 Task: Add Attachment from "Attach a link" to Card Card0000000148 in Board Board0000000037 in Workspace WS0000000013 in Trello. Add Cover Red to Card Card0000000148 in Board Board0000000037 in Workspace WS0000000013 in Trello. Add "Join Card" Button Button0000000148  to Card Card0000000148 in Board Board0000000037 in Workspace WS0000000013 in Trello. Add Description DS0000000148 to Card Card0000000148 in Board Board0000000037 in Workspace WS0000000013 in Trello. Add Comment CM0000000148 to Card Card0000000148 in Board Board0000000037 in Workspace WS0000000013 in Trello
Action: Mouse moved to (360, 509)
Screenshot: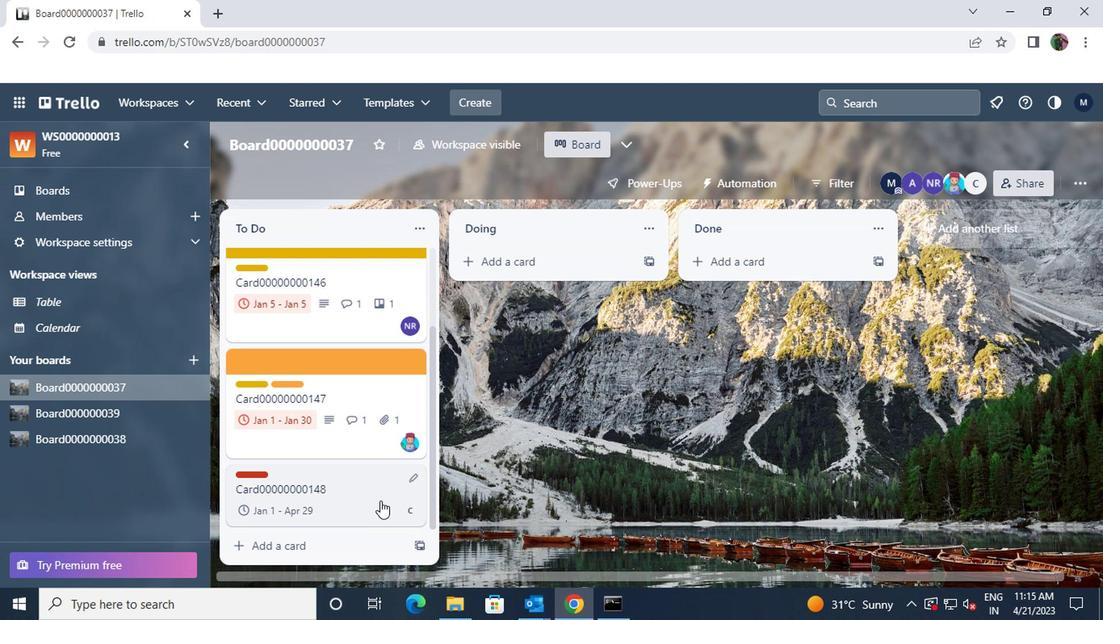 
Action: Mouse pressed left at (360, 509)
Screenshot: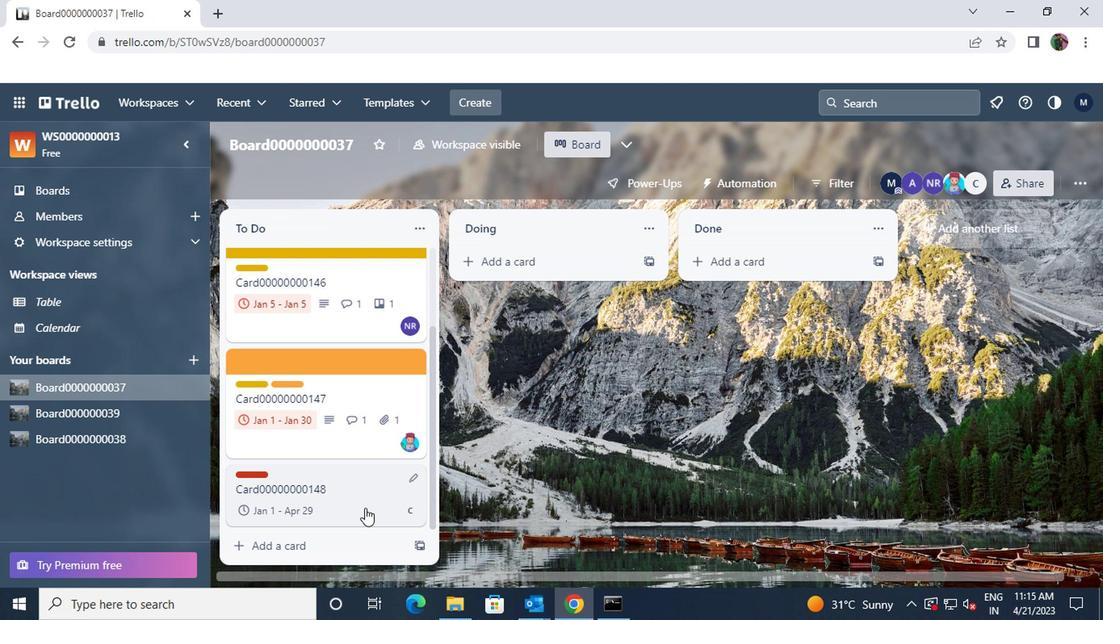 
Action: Mouse moved to (739, 359)
Screenshot: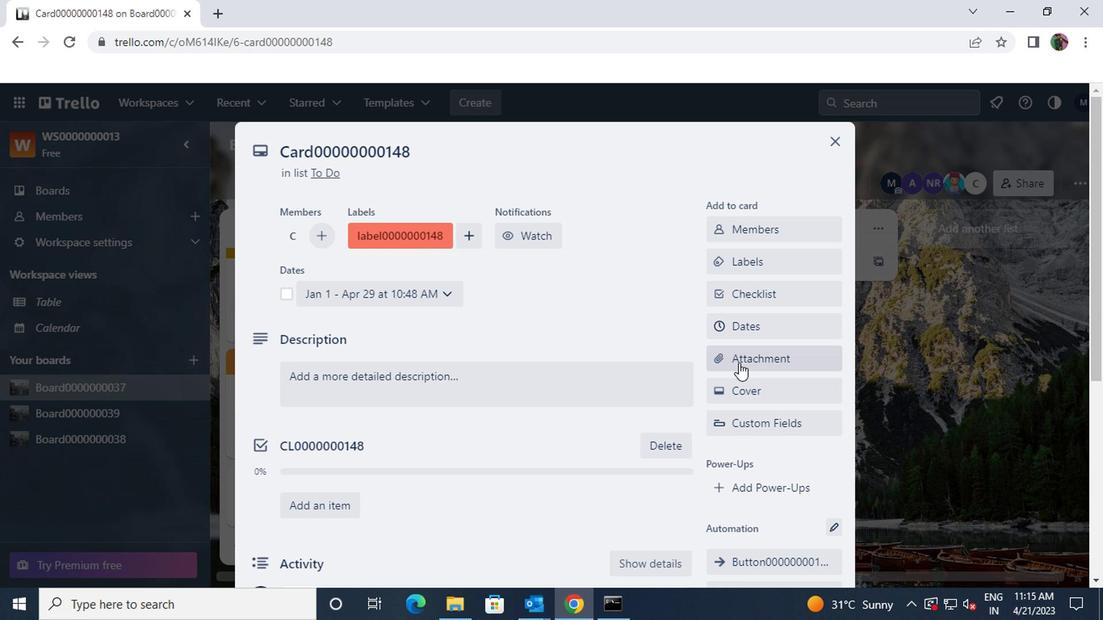 
Action: Mouse pressed left at (739, 359)
Screenshot: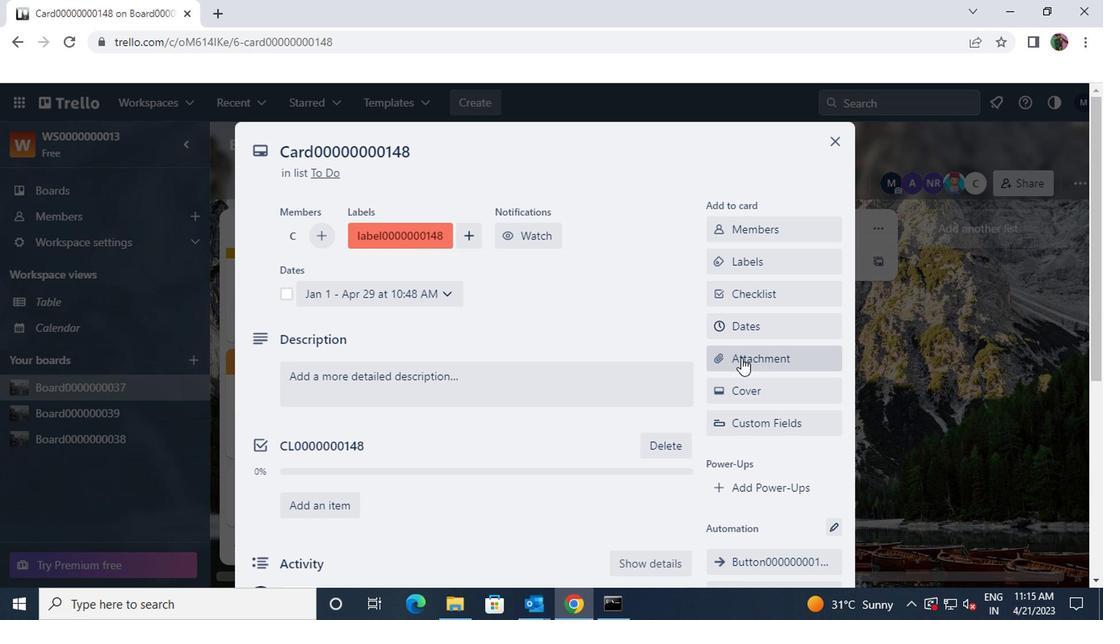 
Action: Key pressed ctrl+V
Screenshot: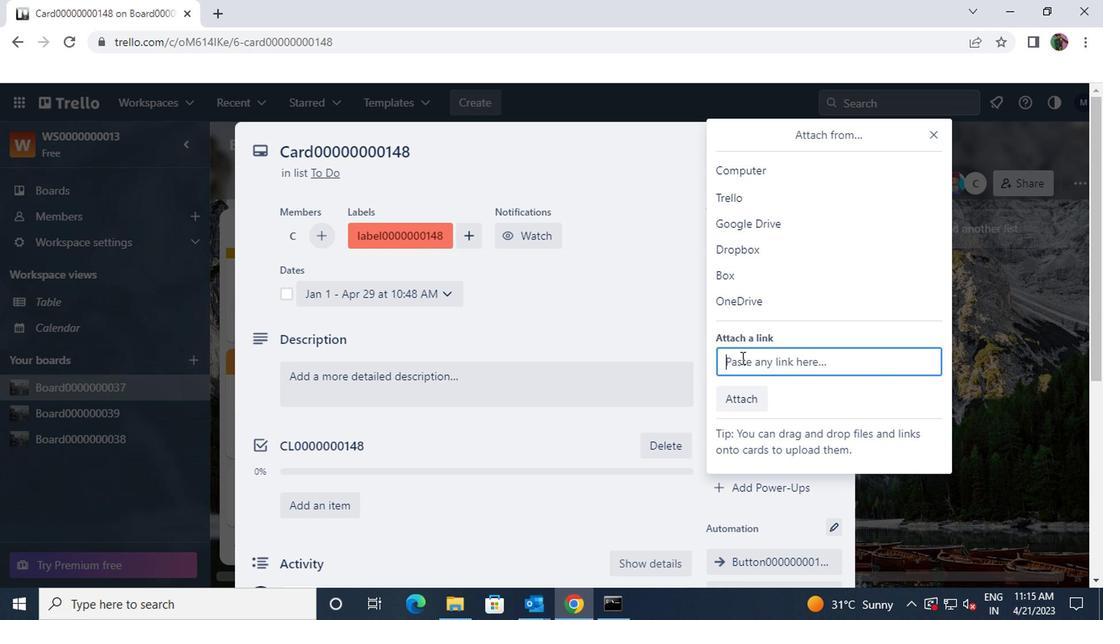 
Action: Mouse moved to (741, 463)
Screenshot: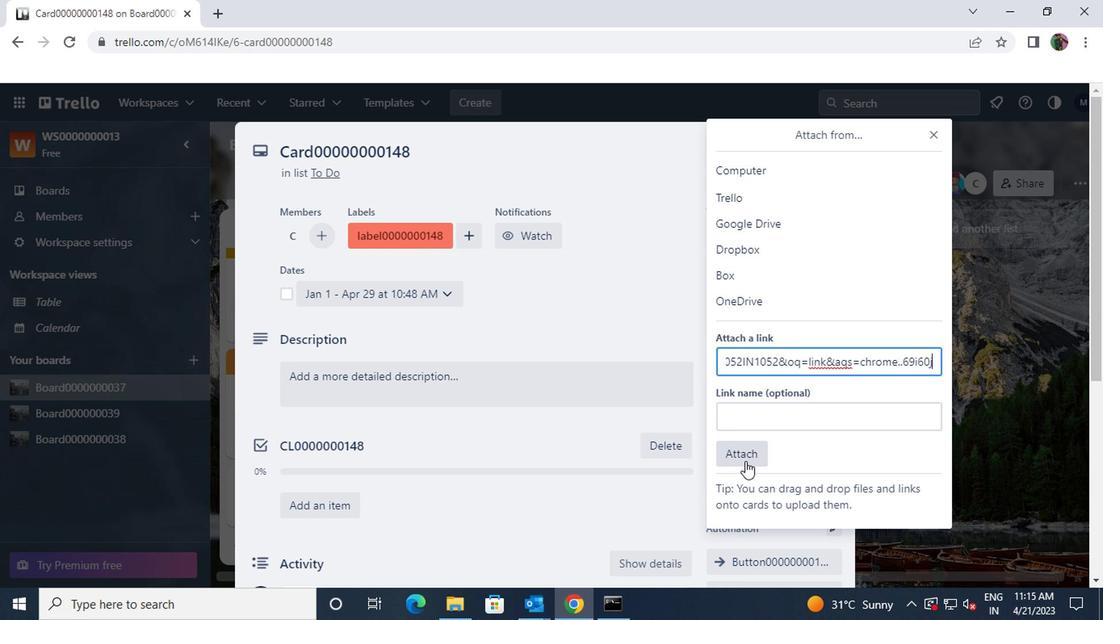 
Action: Mouse pressed left at (741, 463)
Screenshot: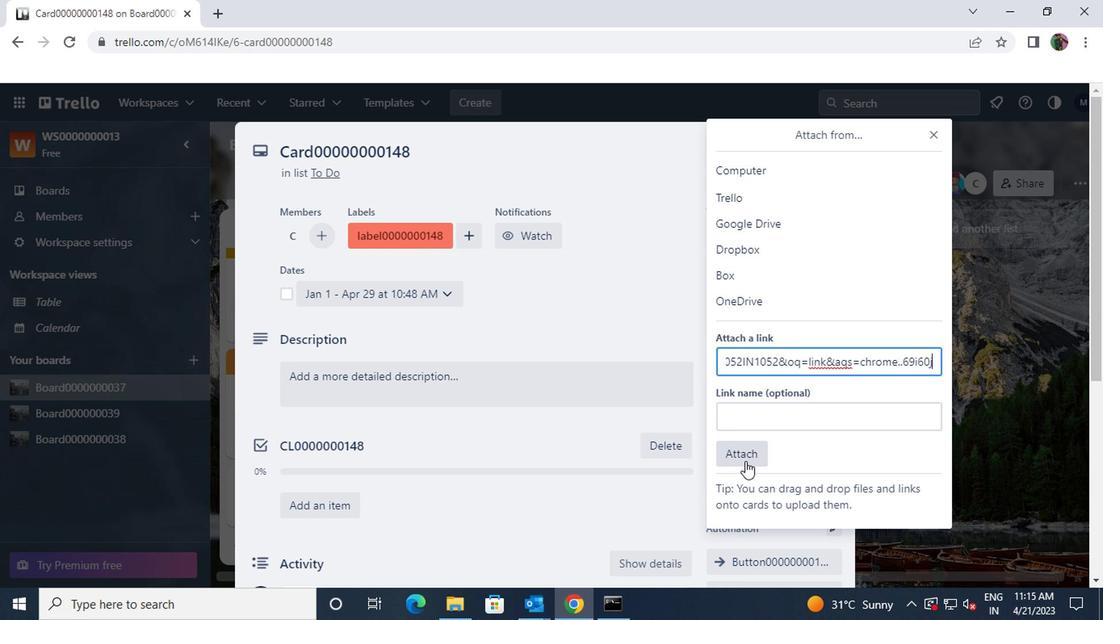 
Action: Mouse moved to (751, 387)
Screenshot: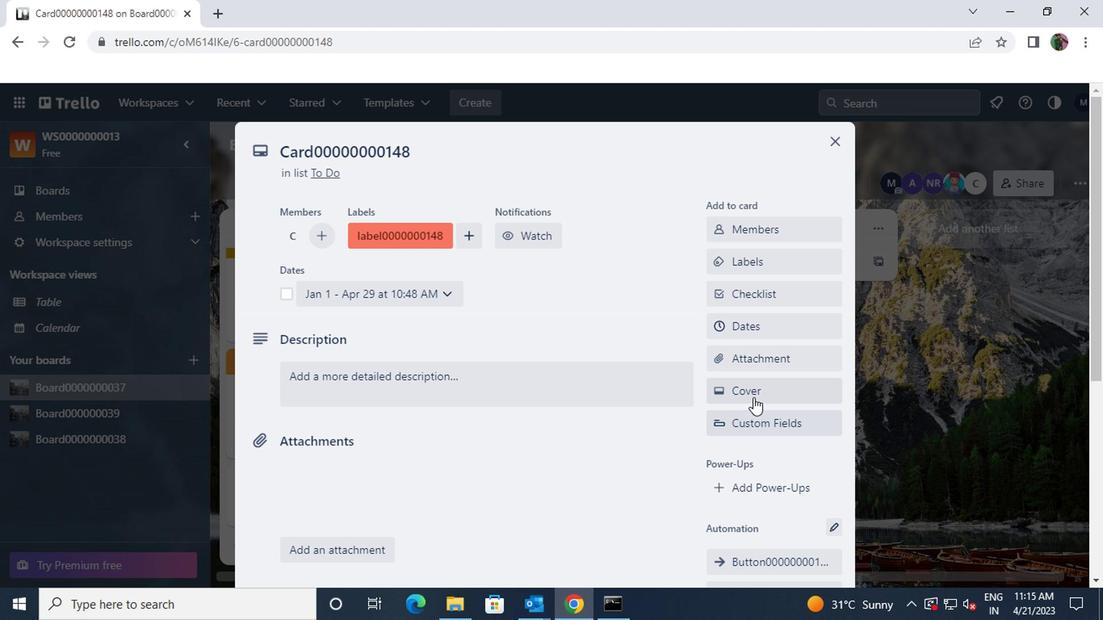 
Action: Mouse pressed left at (751, 387)
Screenshot: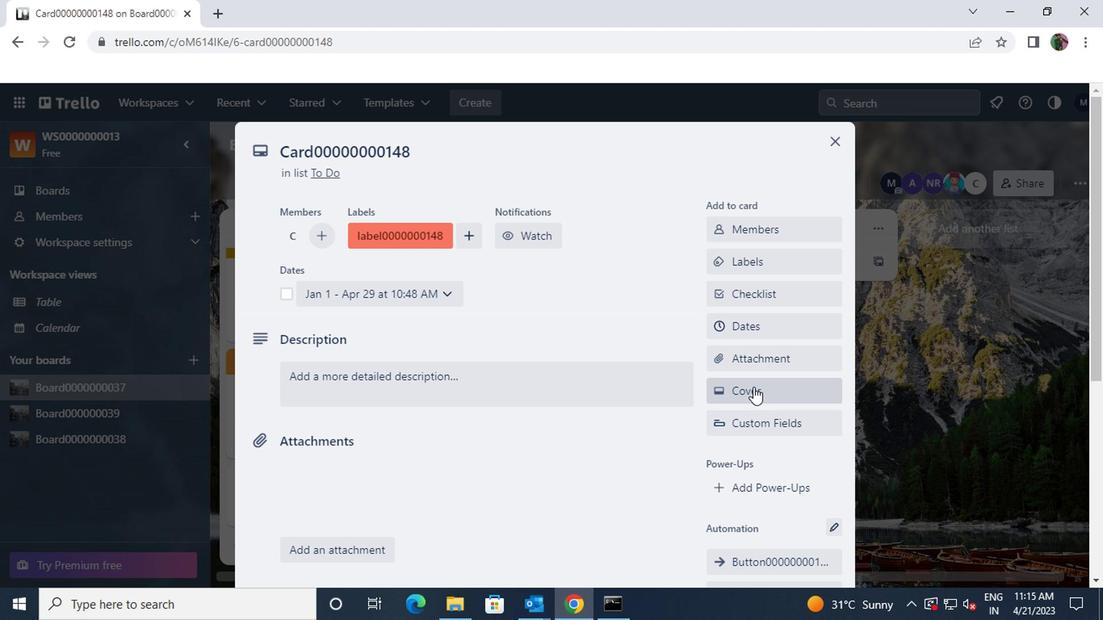 
Action: Mouse moved to (881, 277)
Screenshot: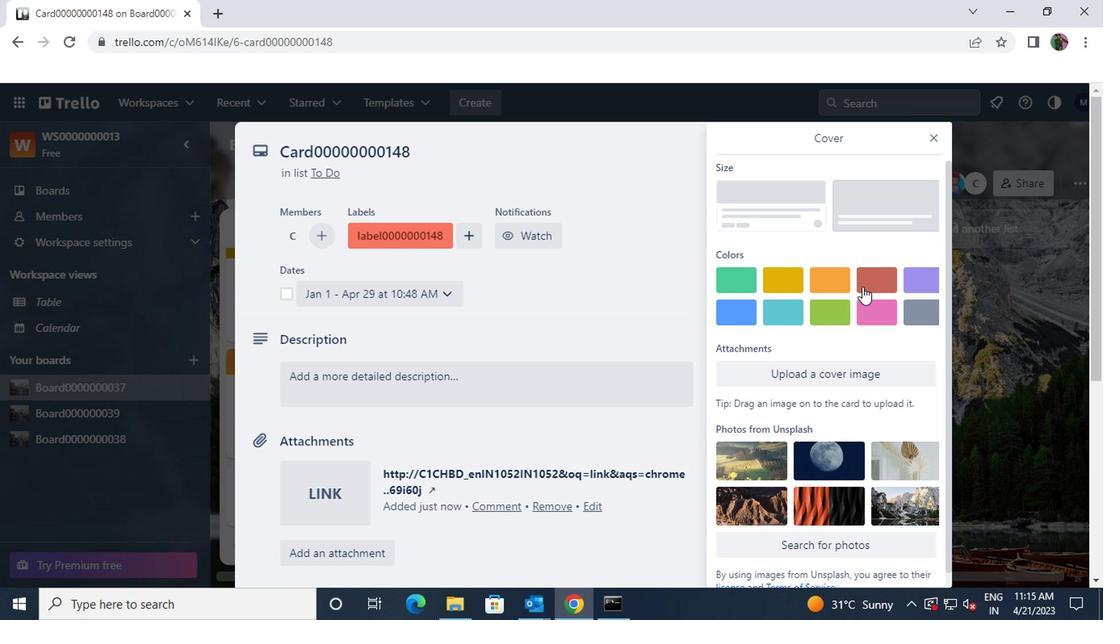 
Action: Mouse pressed left at (881, 277)
Screenshot: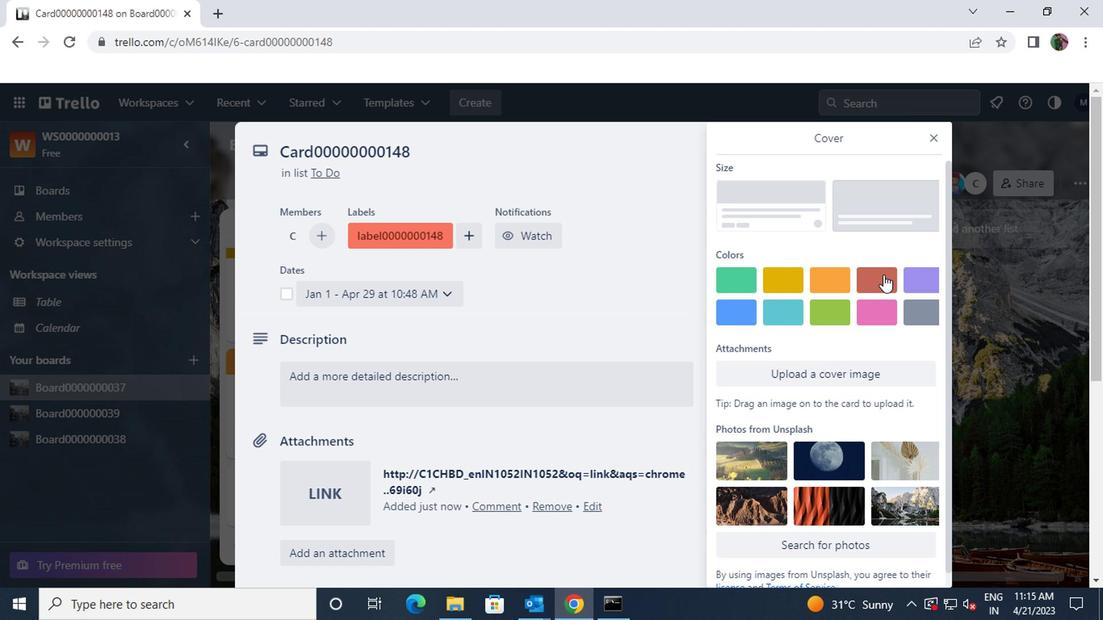 
Action: Mouse moved to (928, 146)
Screenshot: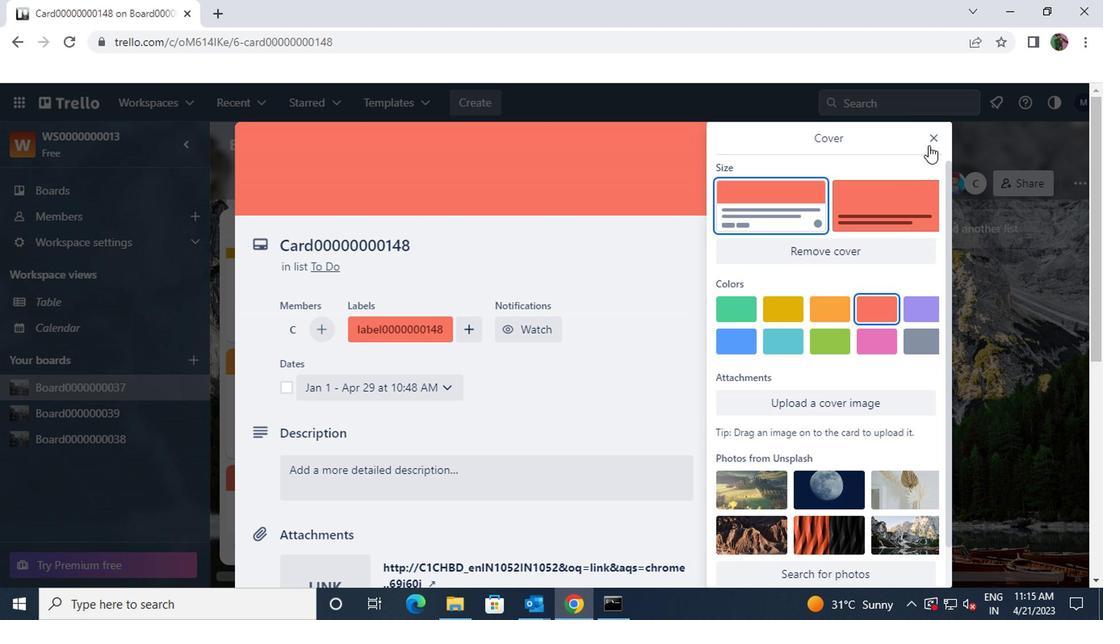 
Action: Mouse pressed left at (928, 146)
Screenshot: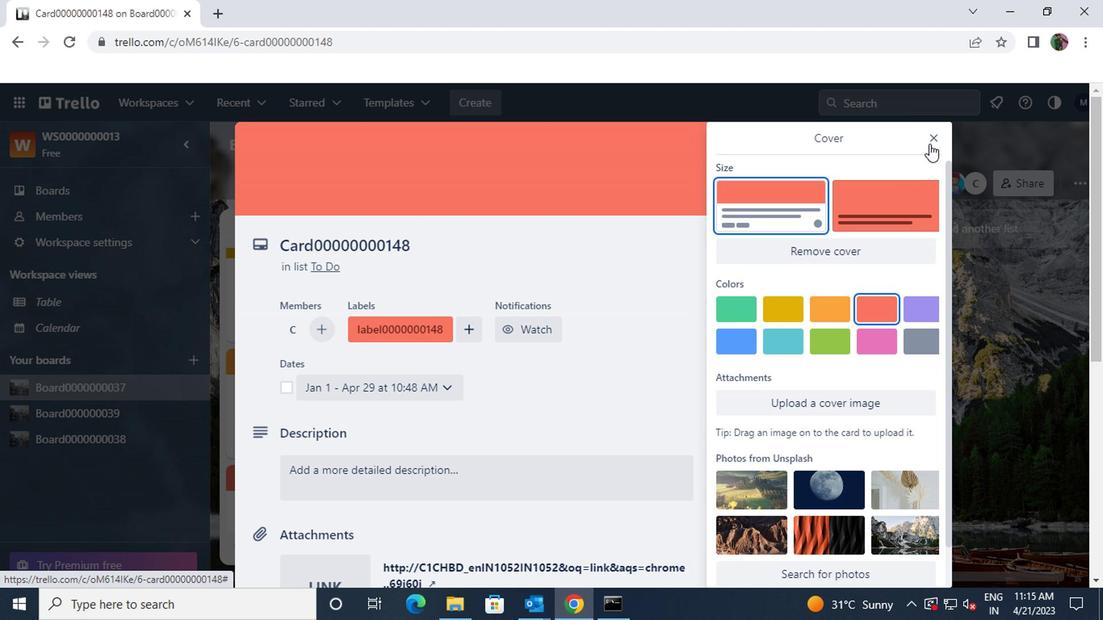 
Action: Mouse moved to (786, 355)
Screenshot: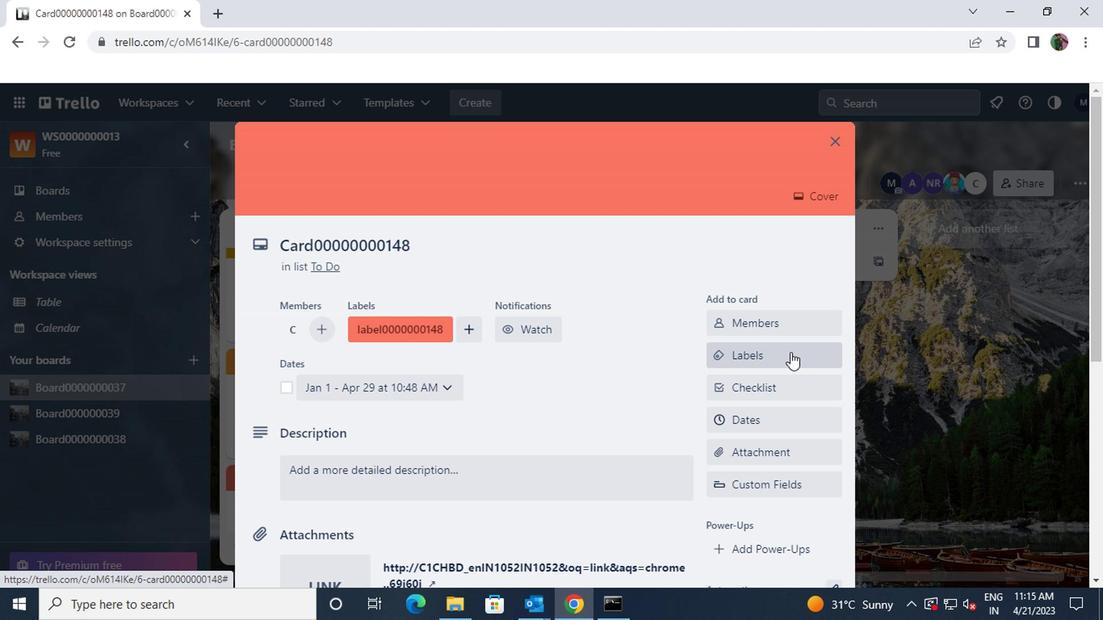 
Action: Mouse scrolled (786, 354) with delta (0, -1)
Screenshot: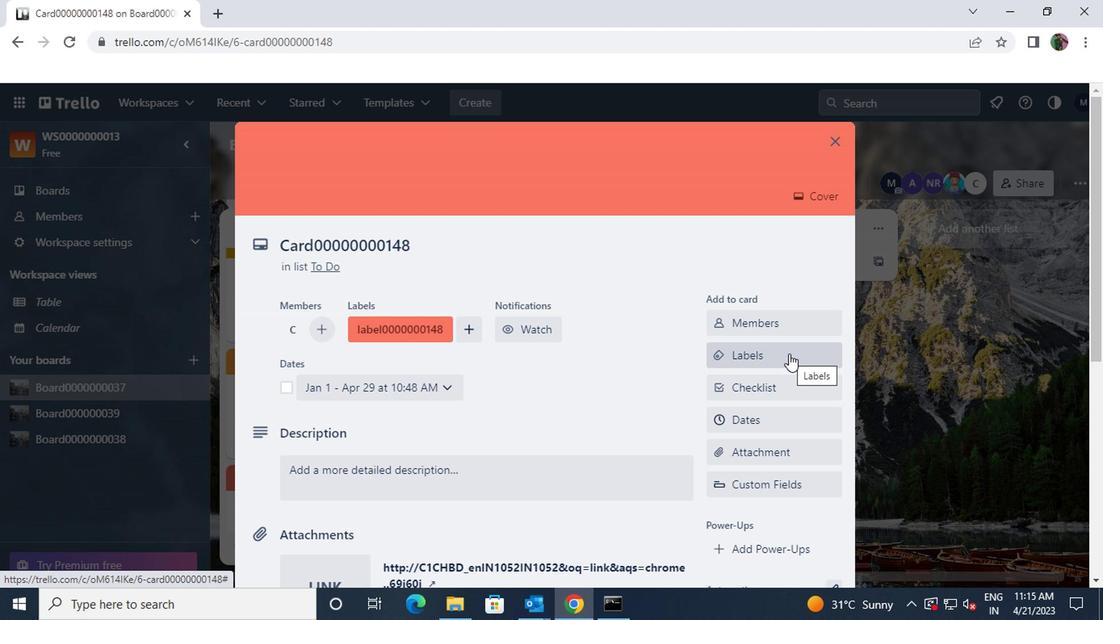 
Action: Mouse scrolled (786, 354) with delta (0, -1)
Screenshot: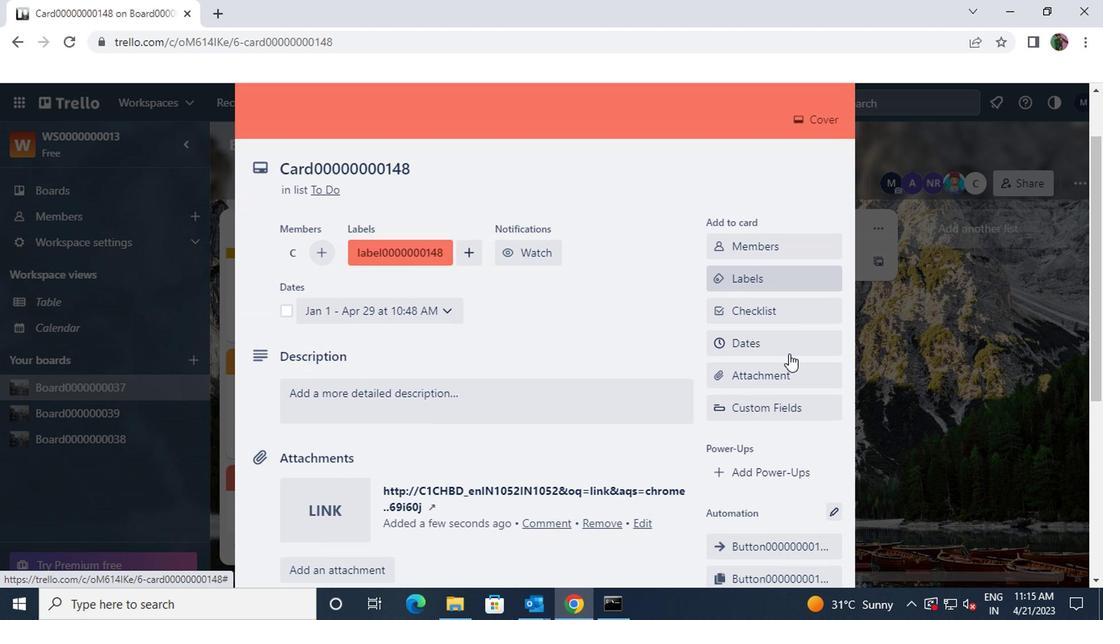 
Action: Mouse scrolled (786, 354) with delta (0, -1)
Screenshot: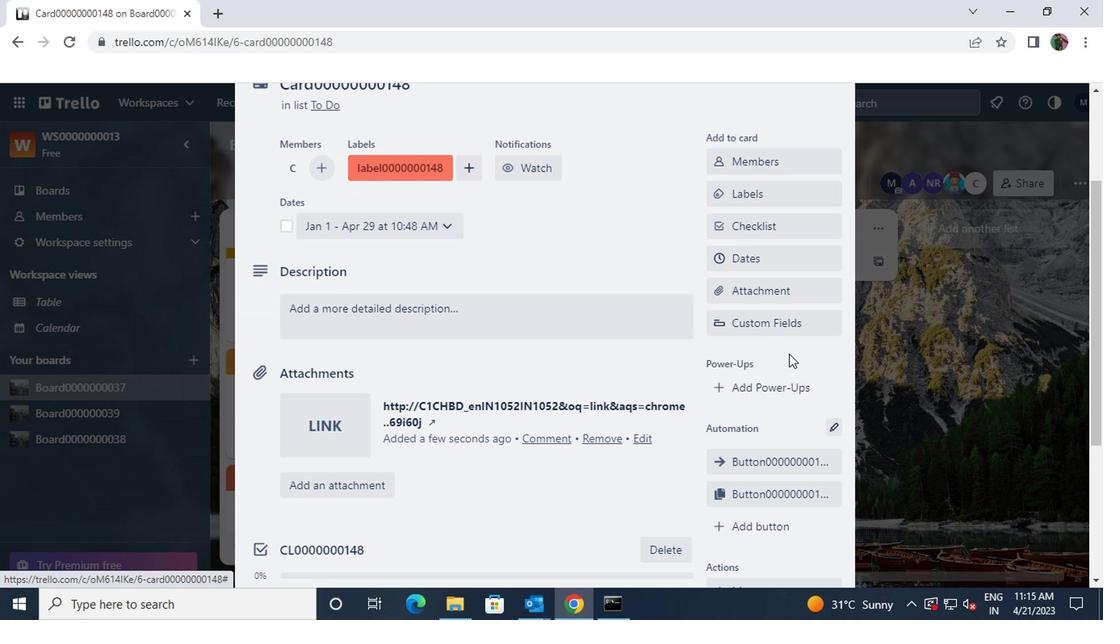 
Action: Mouse scrolled (786, 354) with delta (0, -1)
Screenshot: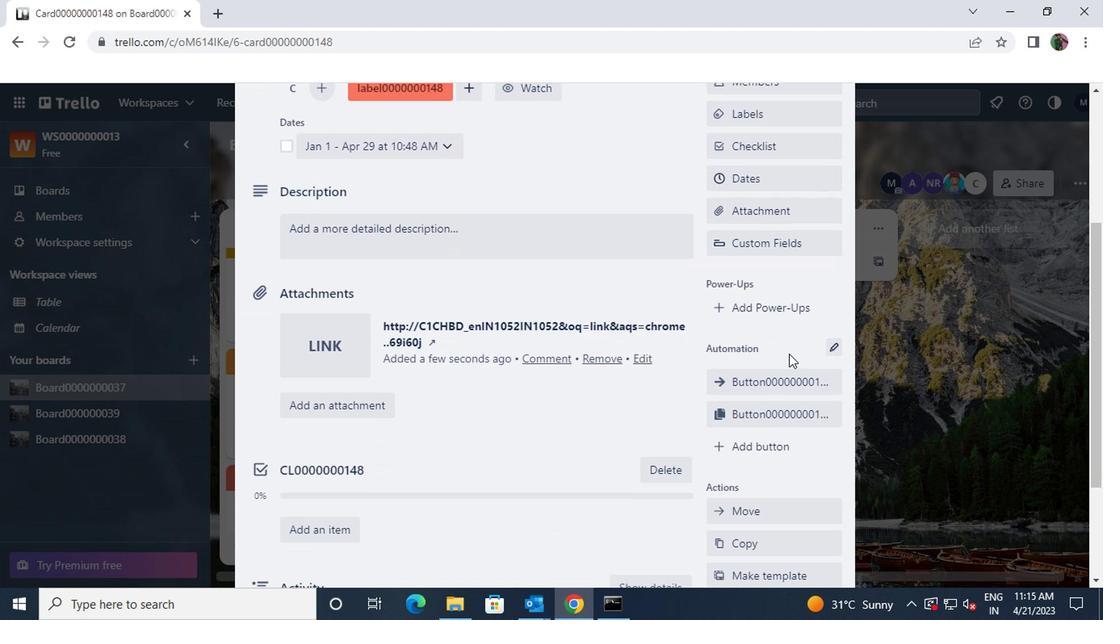 
Action: Mouse moved to (786, 359)
Screenshot: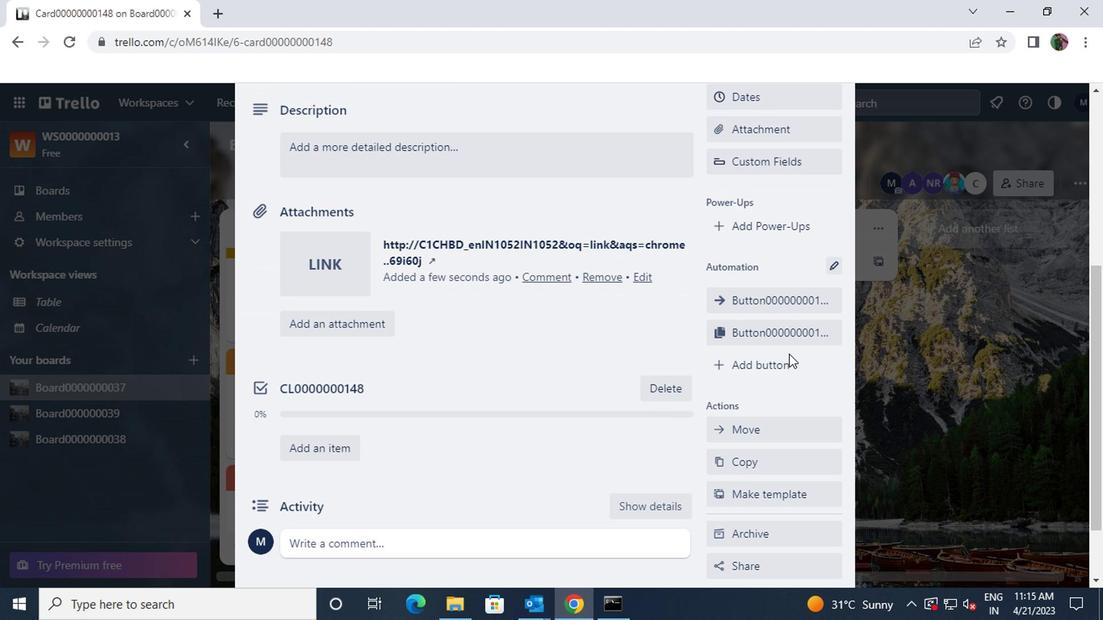 
Action: Mouse pressed left at (786, 359)
Screenshot: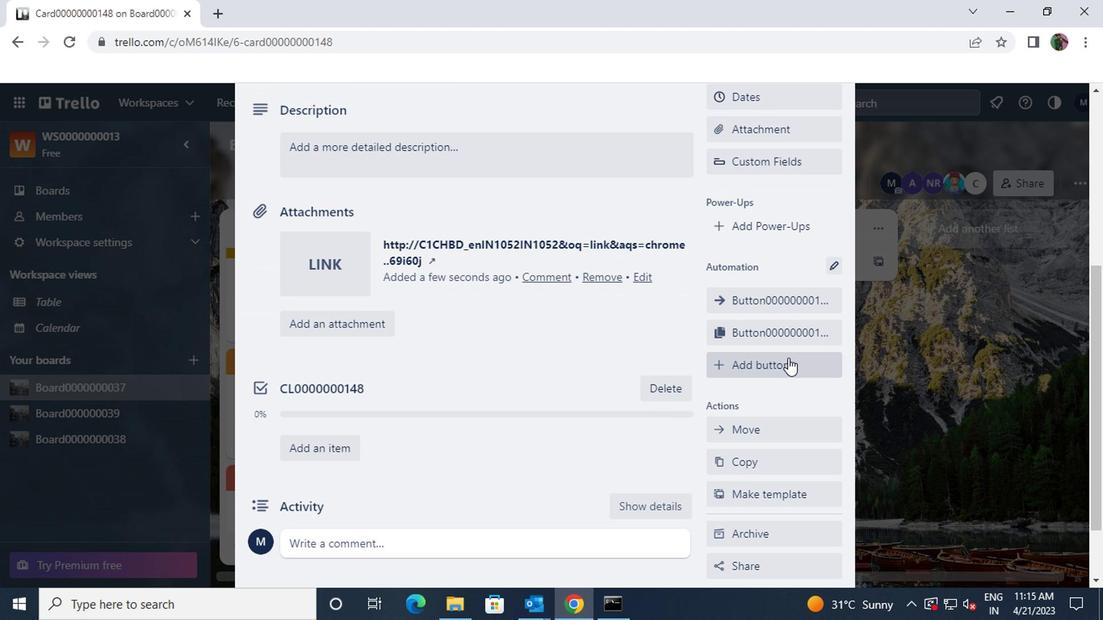 
Action: Mouse moved to (768, 217)
Screenshot: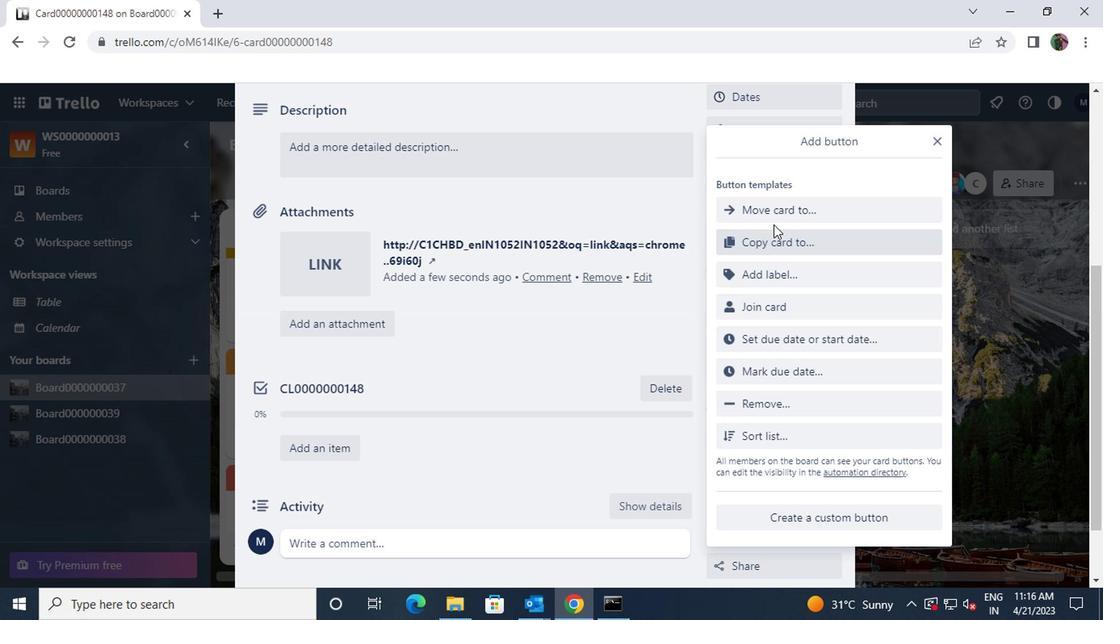 
Action: Mouse pressed left at (768, 217)
Screenshot: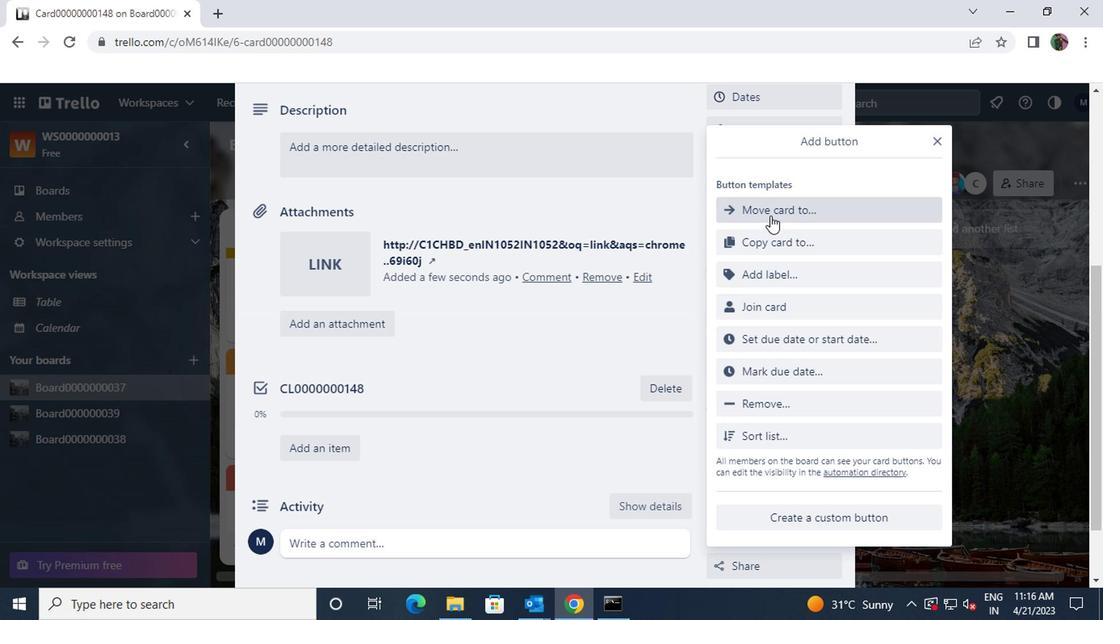 
Action: Key pressed <Key.shift>ctrl+BUTTON0000000148
Screenshot: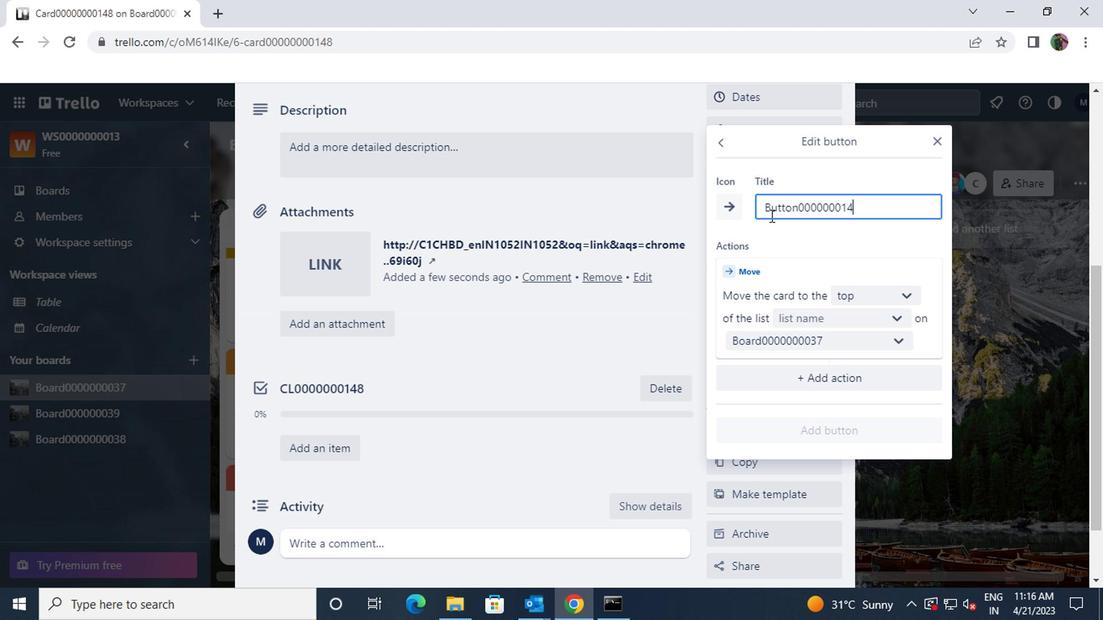 
Action: Mouse moved to (894, 293)
Screenshot: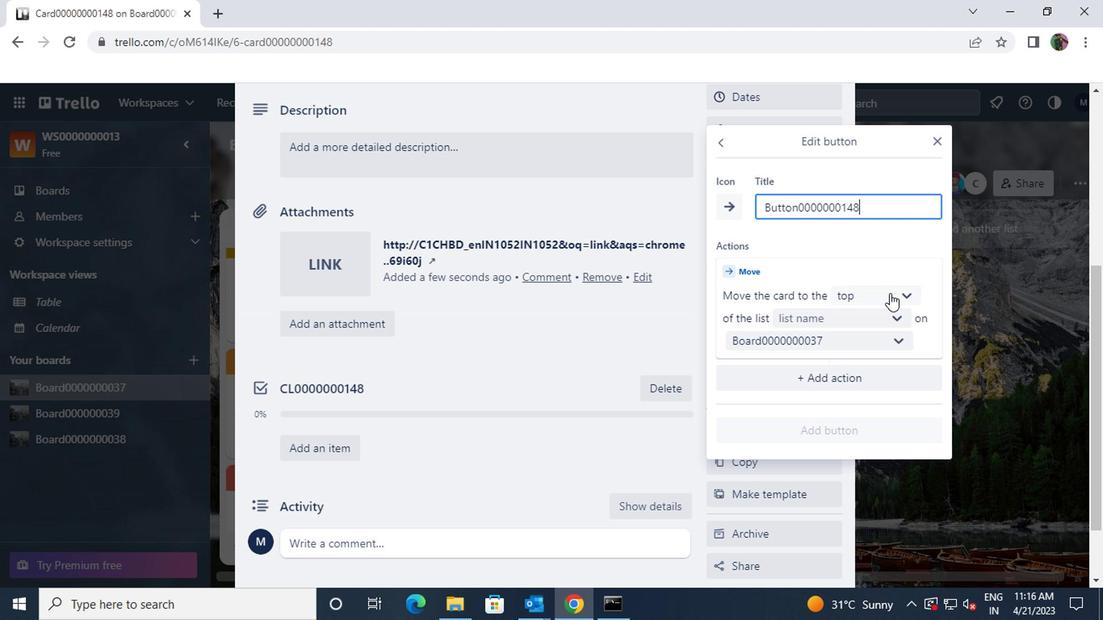 
Action: Mouse pressed left at (894, 293)
Screenshot: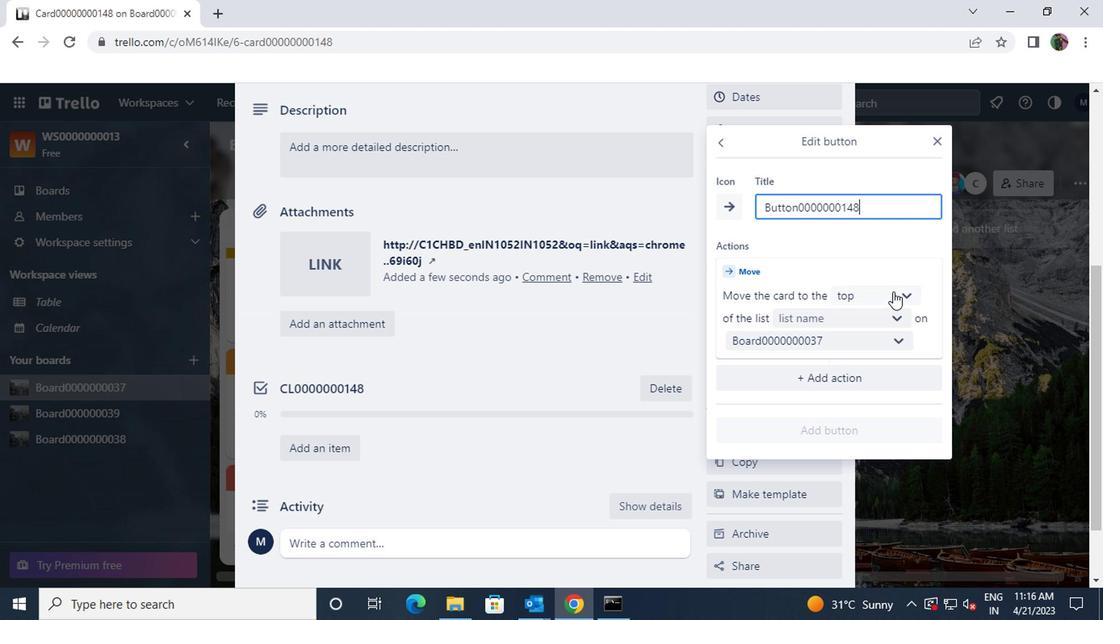 
Action: Mouse moved to (875, 323)
Screenshot: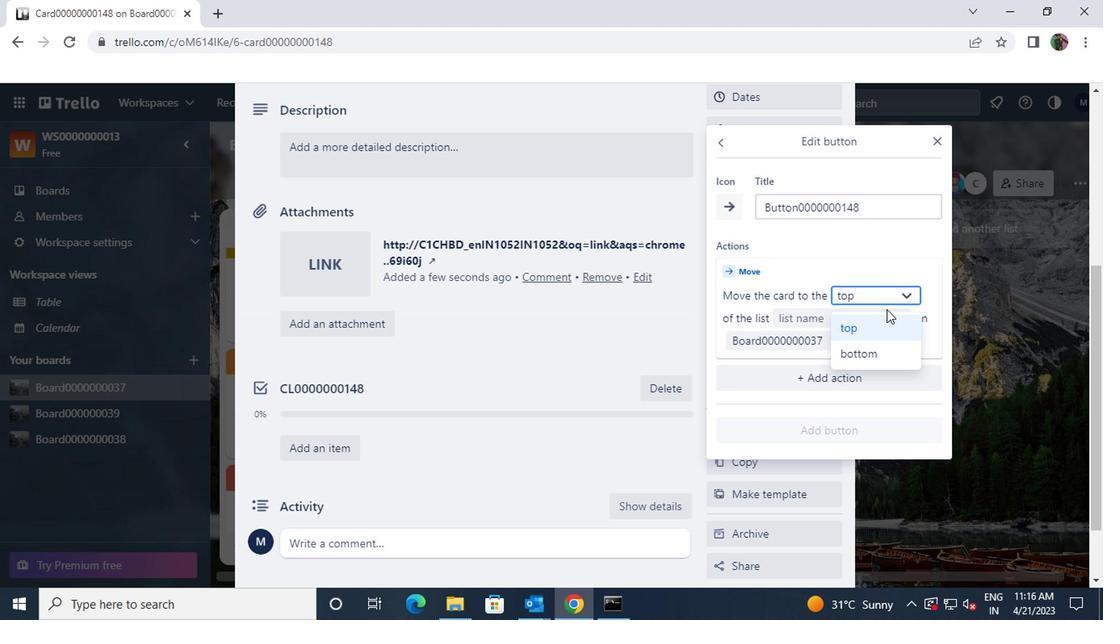 
Action: Mouse pressed left at (875, 323)
Screenshot: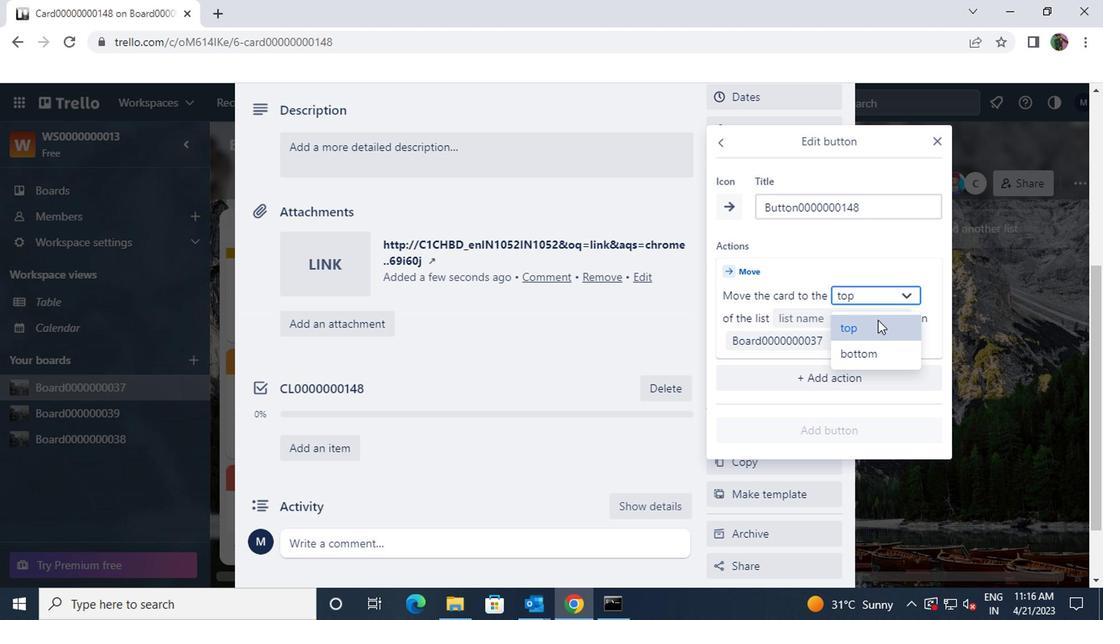
Action: Mouse moved to (898, 323)
Screenshot: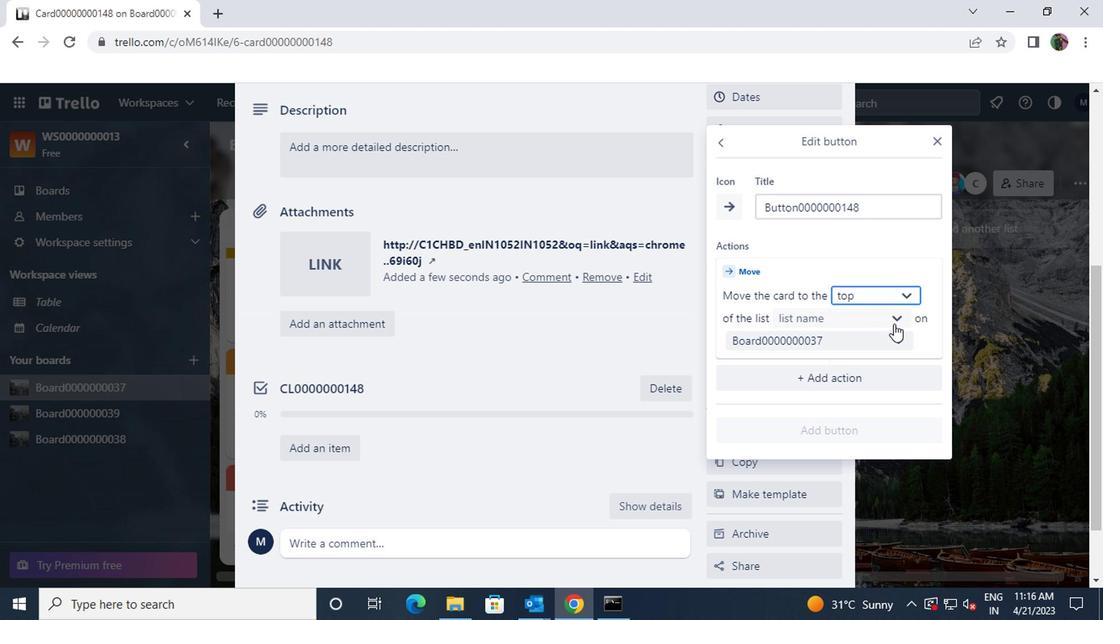 
Action: Mouse pressed left at (898, 323)
Screenshot: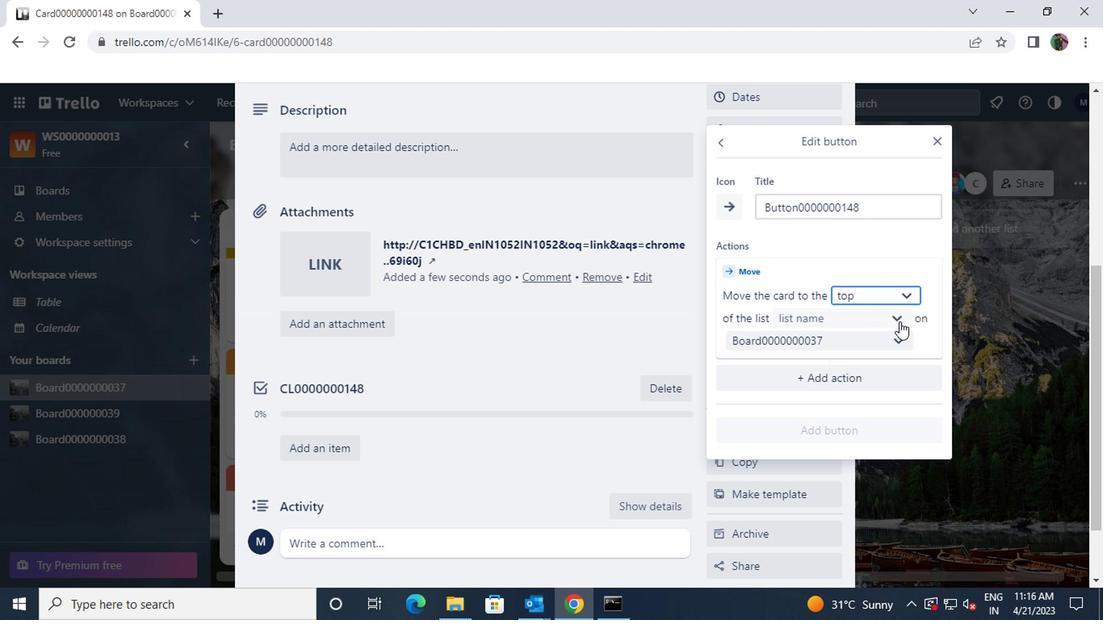 
Action: Mouse moved to (848, 350)
Screenshot: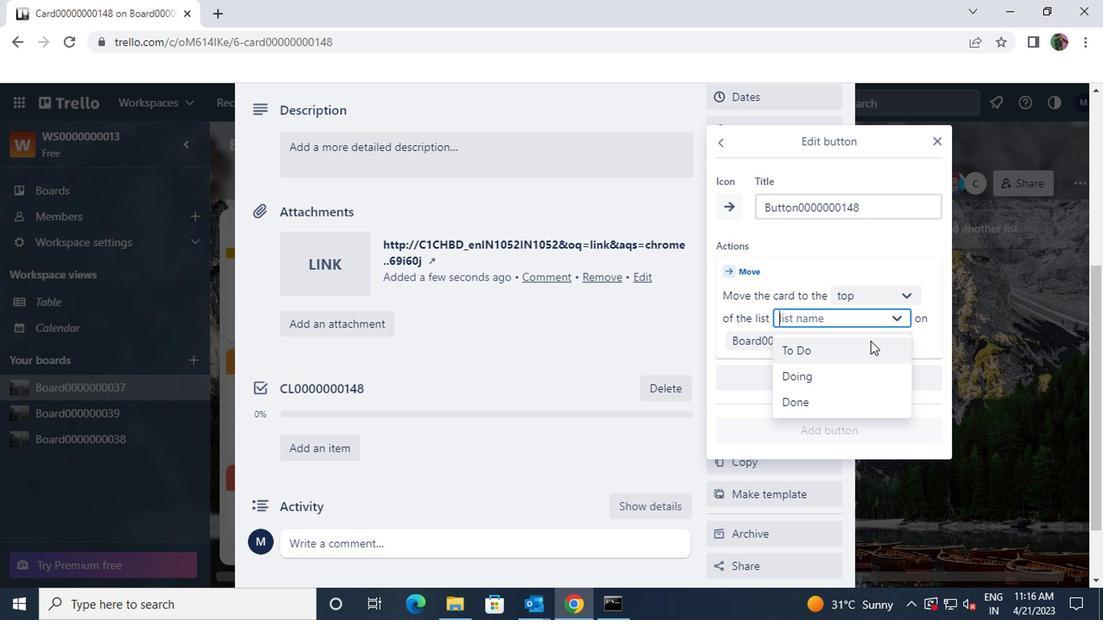 
Action: Mouse pressed left at (848, 350)
Screenshot: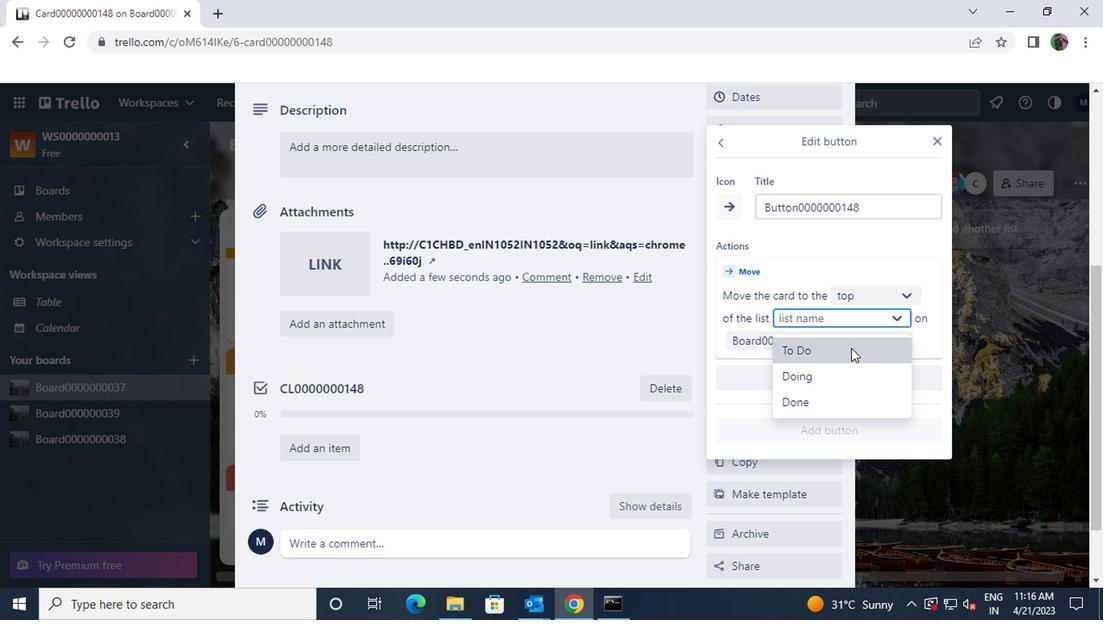 
Action: Mouse moved to (833, 430)
Screenshot: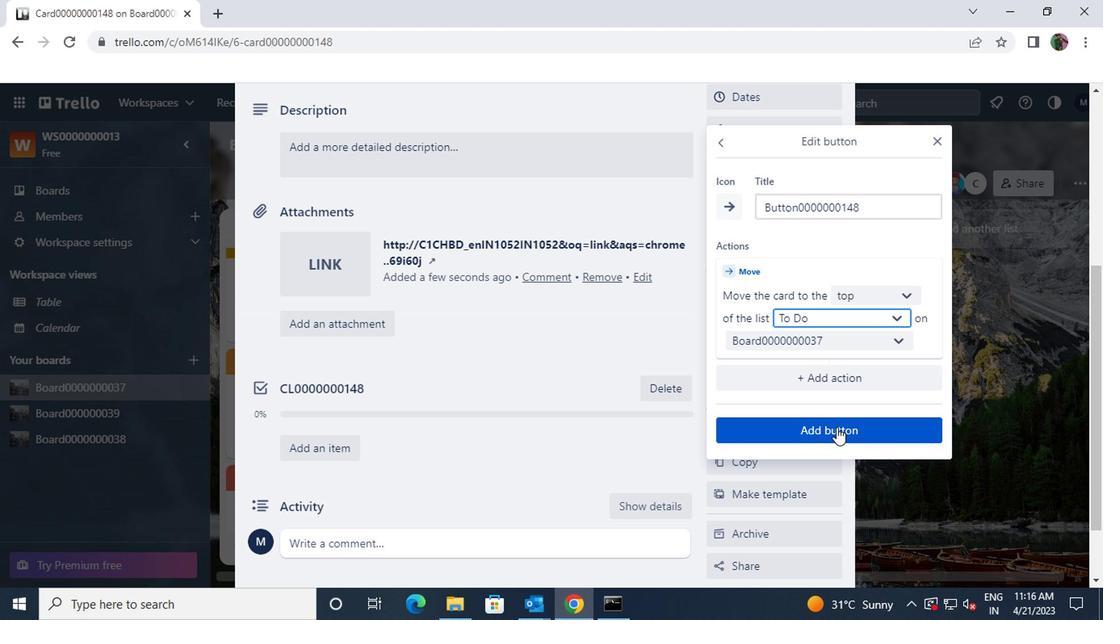 
Action: Mouse pressed left at (833, 430)
Screenshot: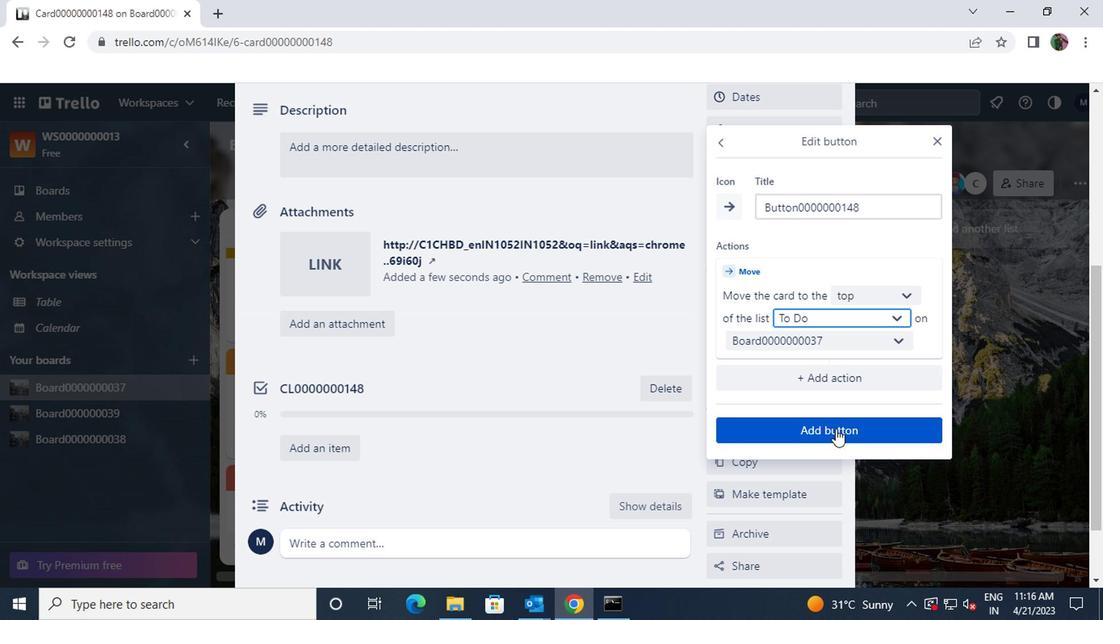 
Action: Mouse scrolled (833, 431) with delta (0, 1)
Screenshot: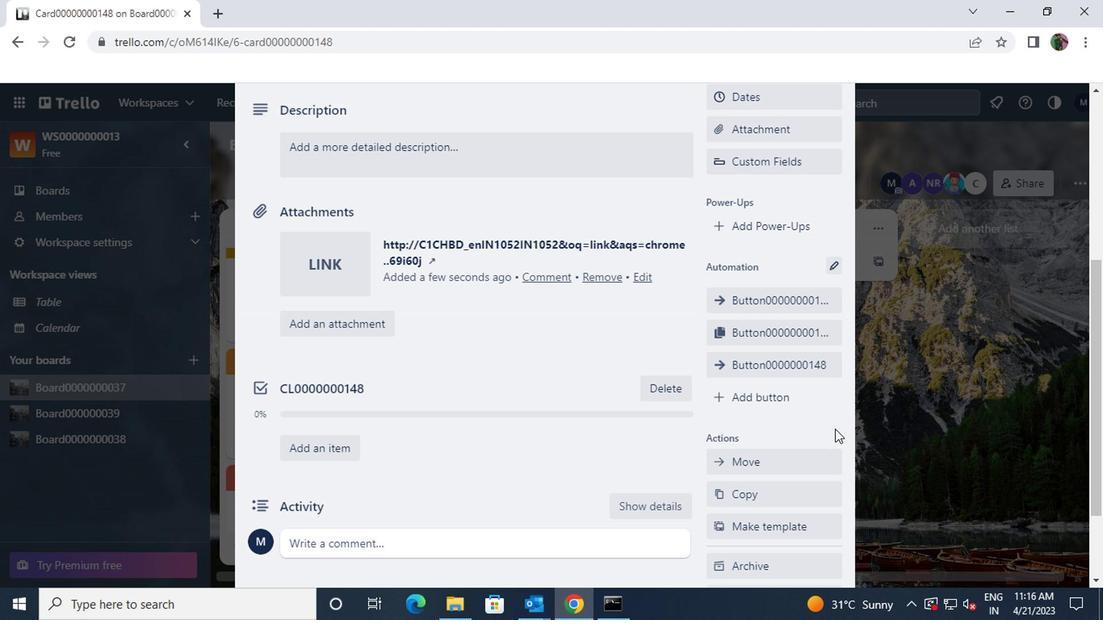 
Action: Mouse moved to (566, 243)
Screenshot: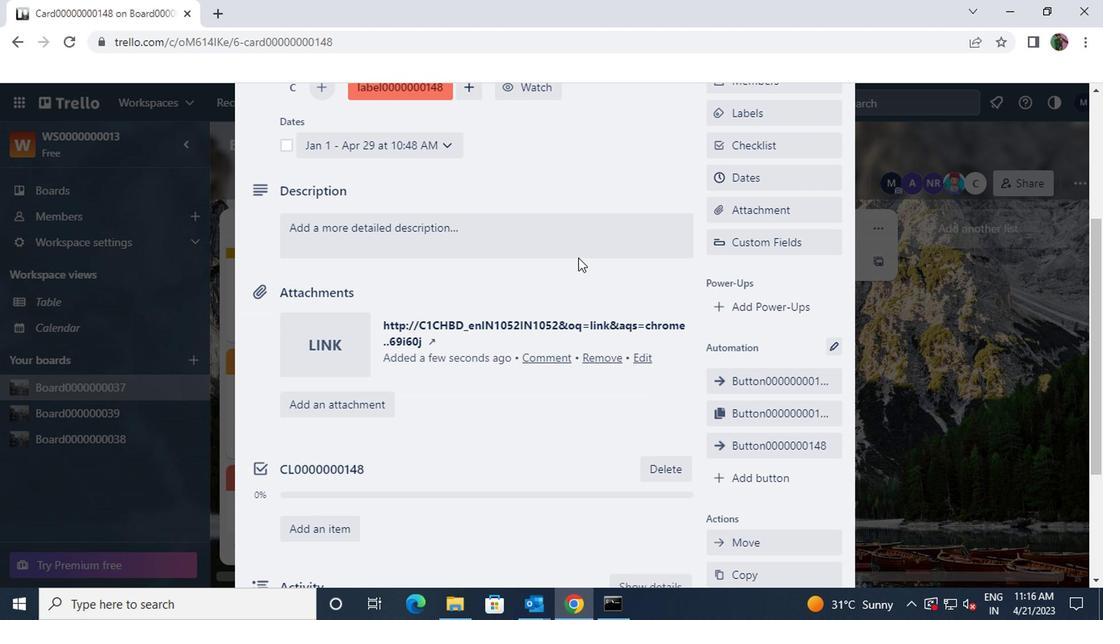 
Action: Mouse pressed left at (566, 243)
Screenshot: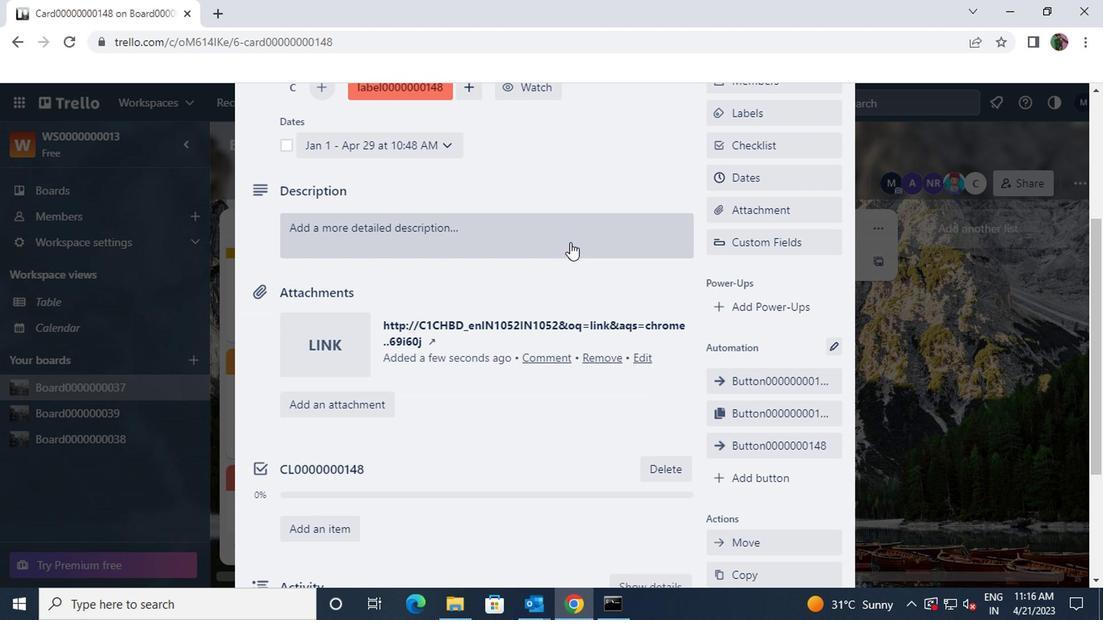 
Action: Mouse moved to (566, 243)
Screenshot: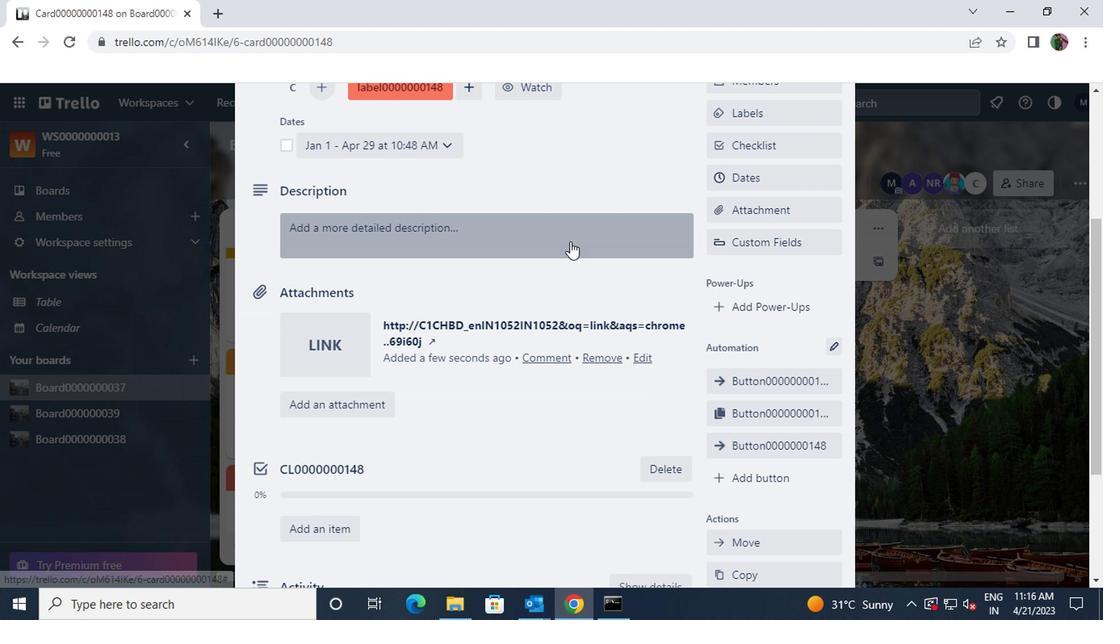 
Action: Key pressed <Key.shift>DS0000000148
Screenshot: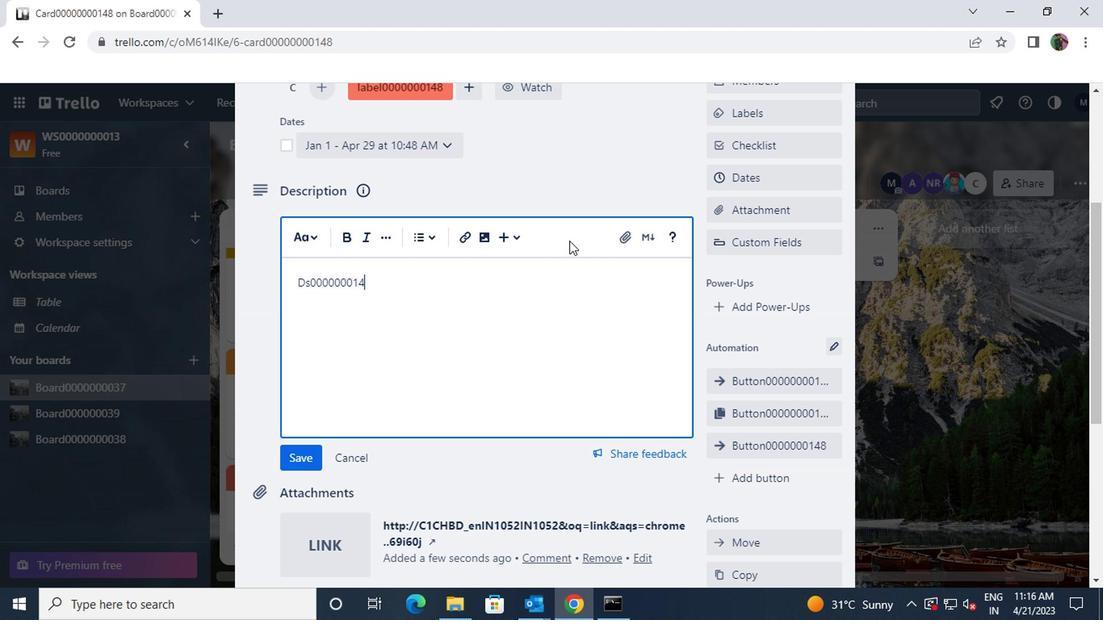 
Action: Mouse moved to (309, 454)
Screenshot: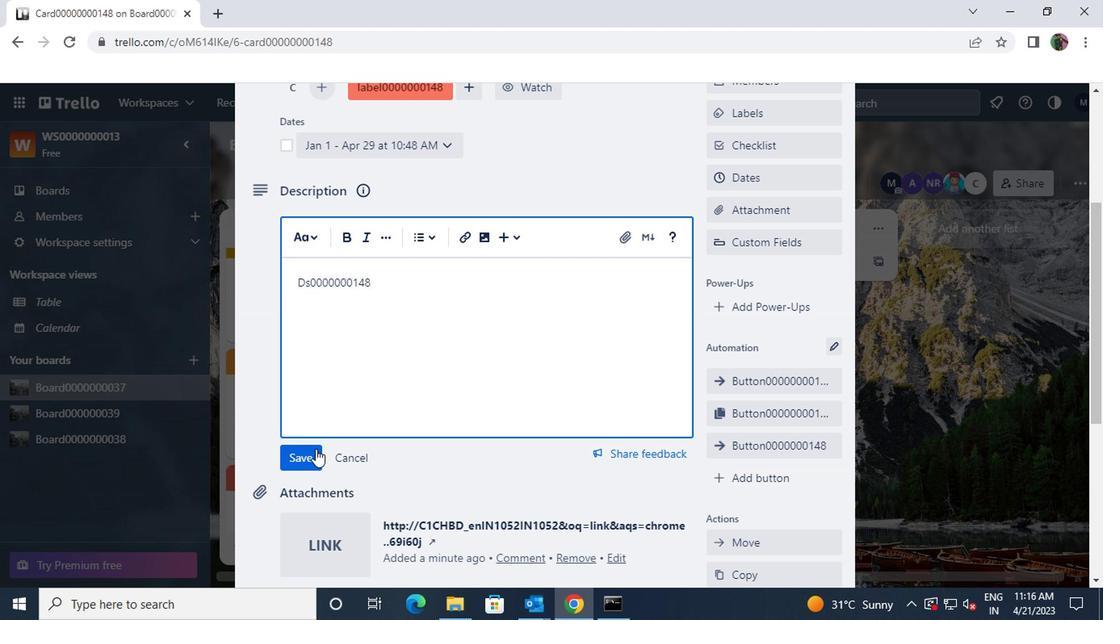 
Action: Mouse pressed left at (309, 454)
Screenshot: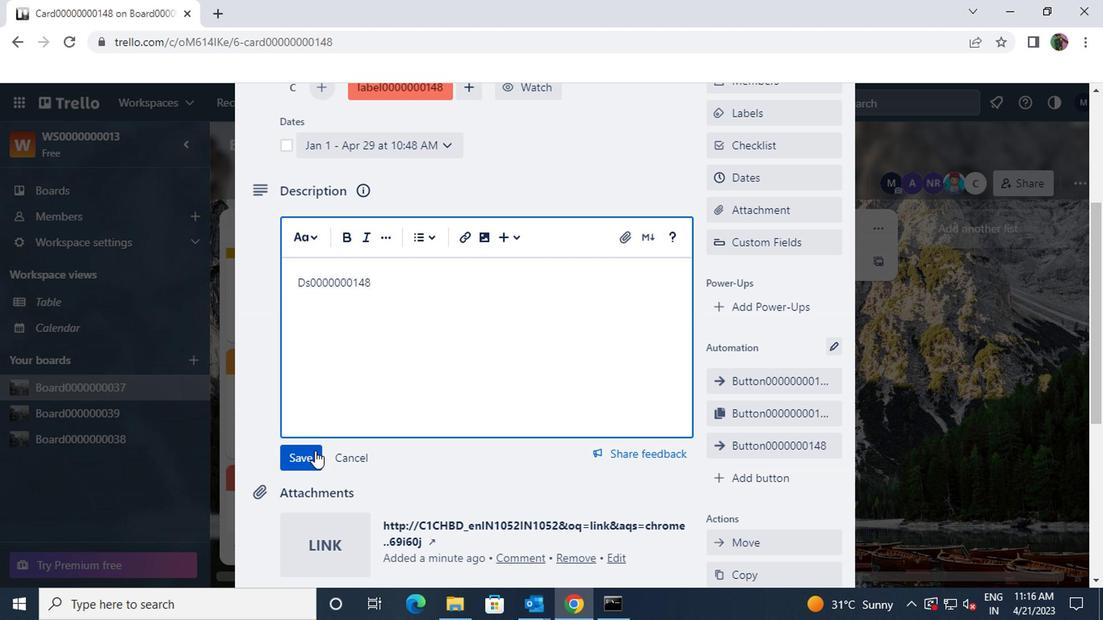 
Action: Mouse moved to (312, 452)
Screenshot: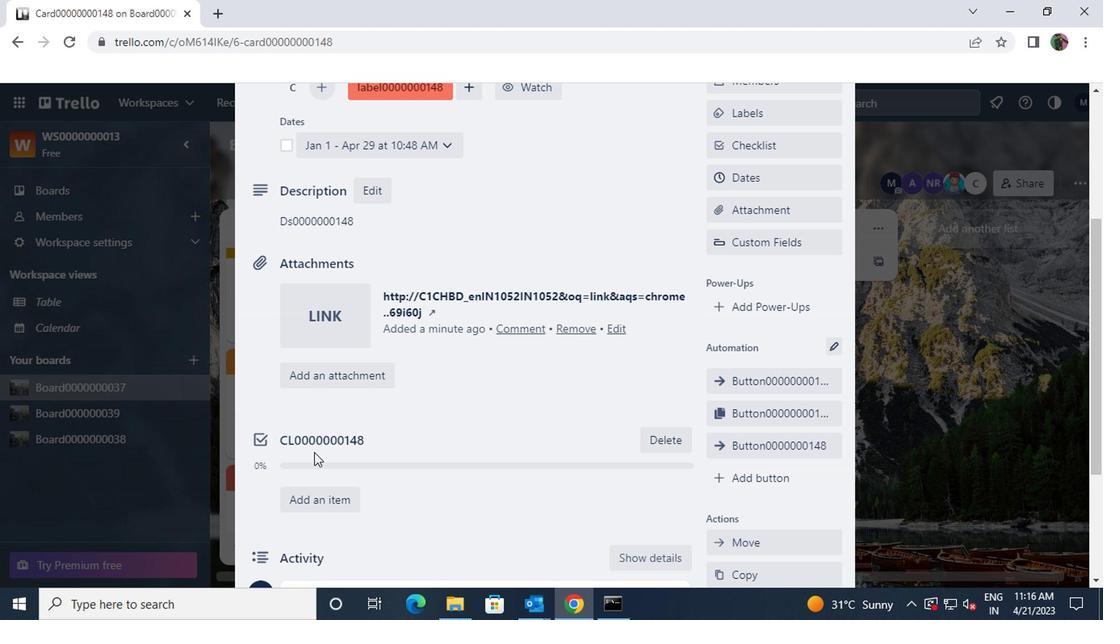 
Action: Mouse scrolled (312, 452) with delta (0, 0)
Screenshot: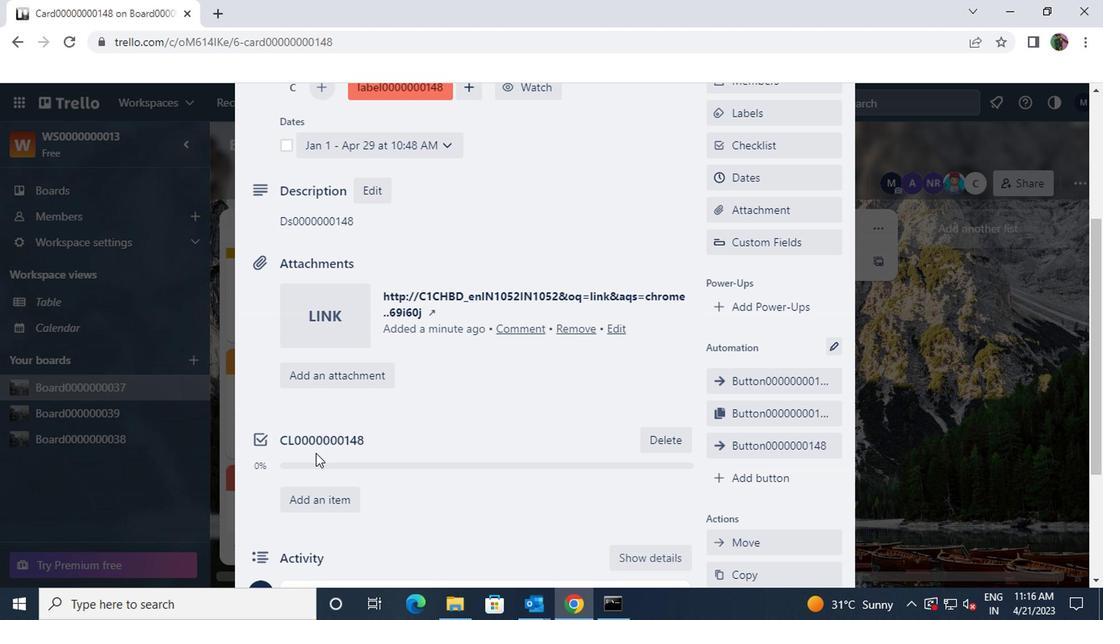 
Action: Mouse scrolled (312, 452) with delta (0, 0)
Screenshot: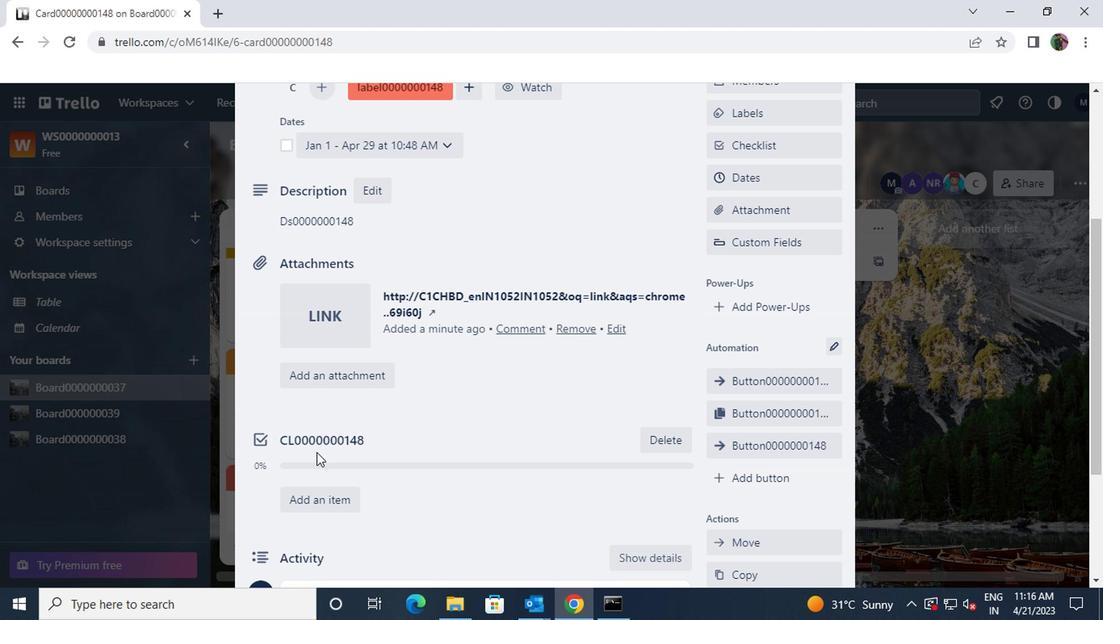 
Action: Mouse scrolled (312, 452) with delta (0, 0)
Screenshot: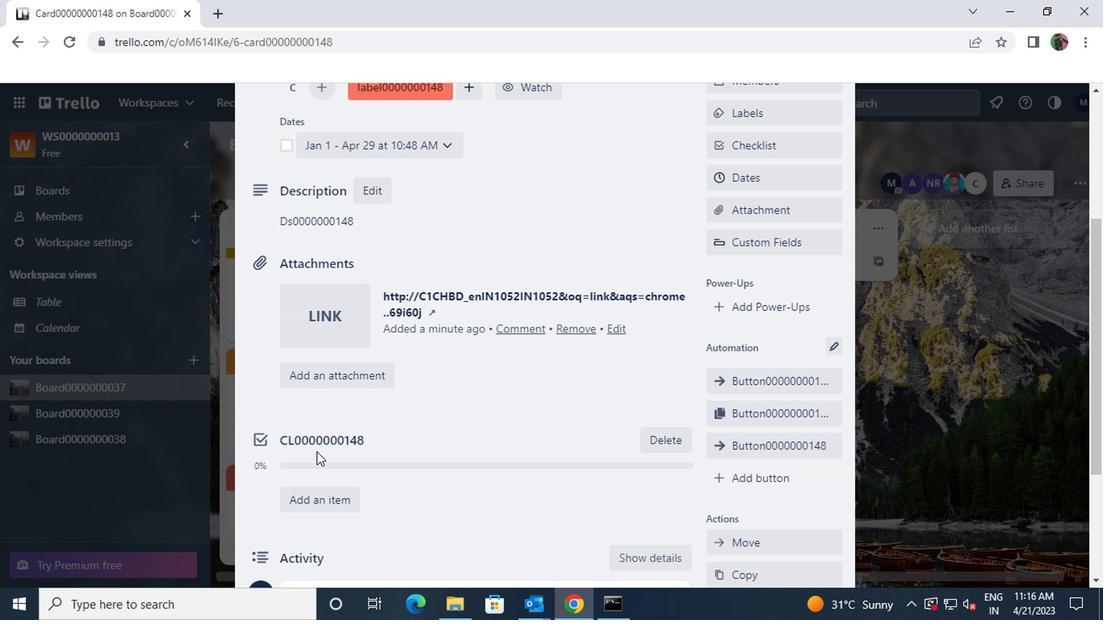 
Action: Mouse moved to (332, 405)
Screenshot: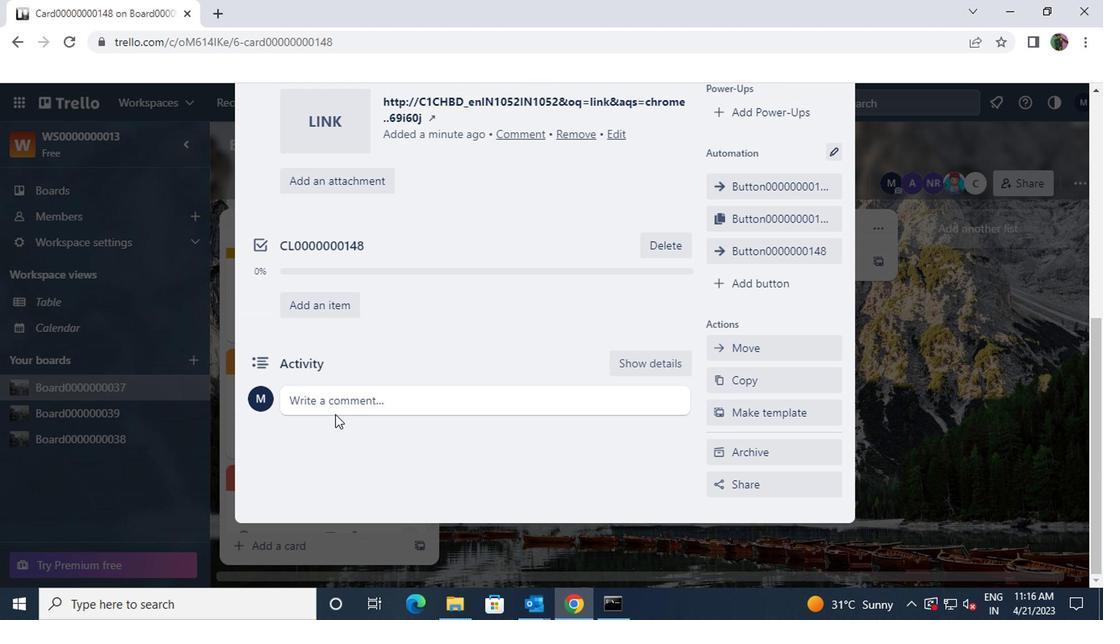 
Action: Mouse pressed left at (332, 405)
Screenshot: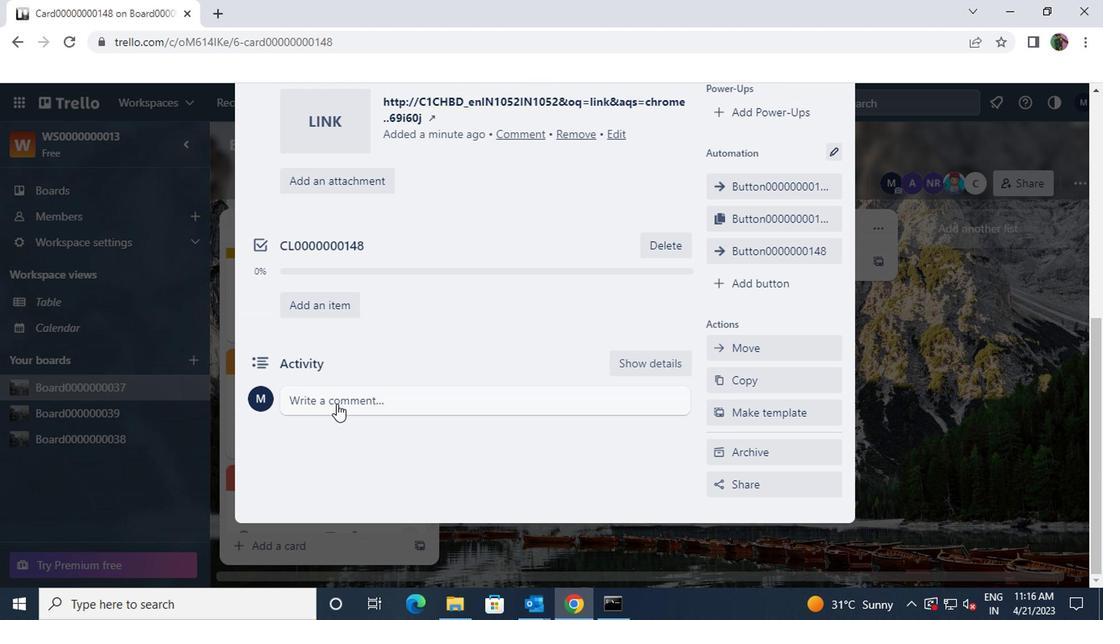
Action: Key pressed <Key.shift>CM0000000148
Screenshot: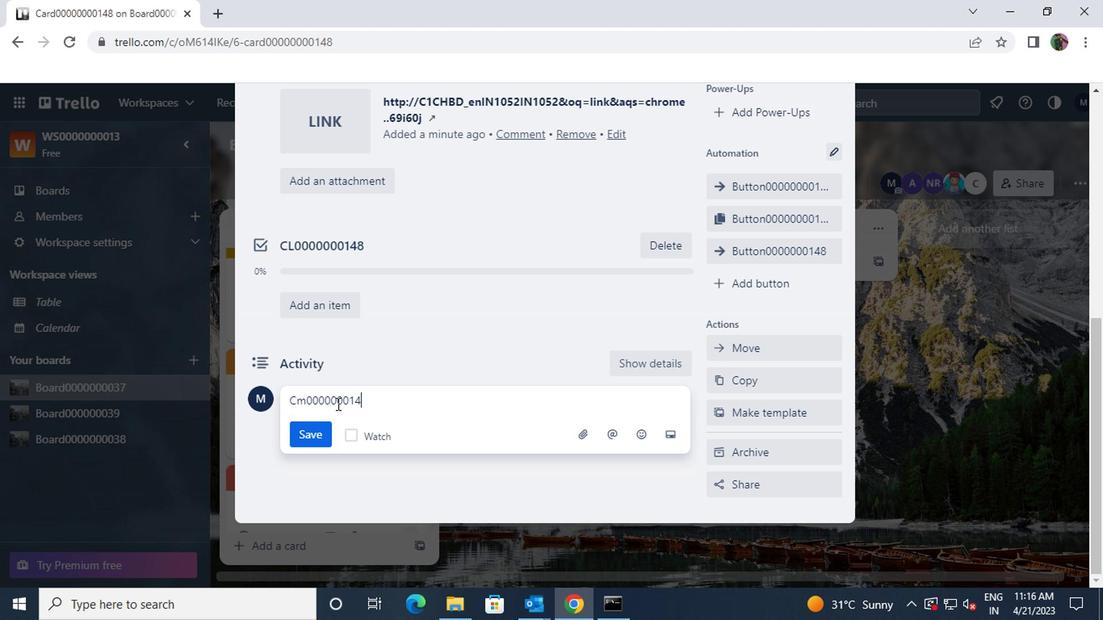 
Action: Mouse moved to (317, 436)
Screenshot: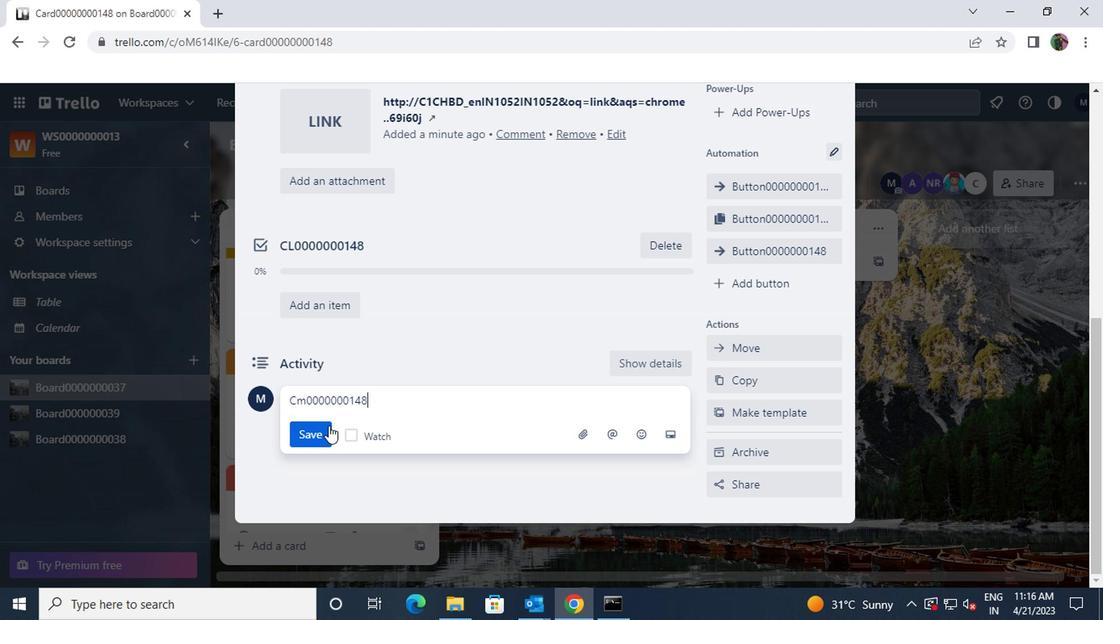 
Action: Mouse pressed left at (317, 436)
Screenshot: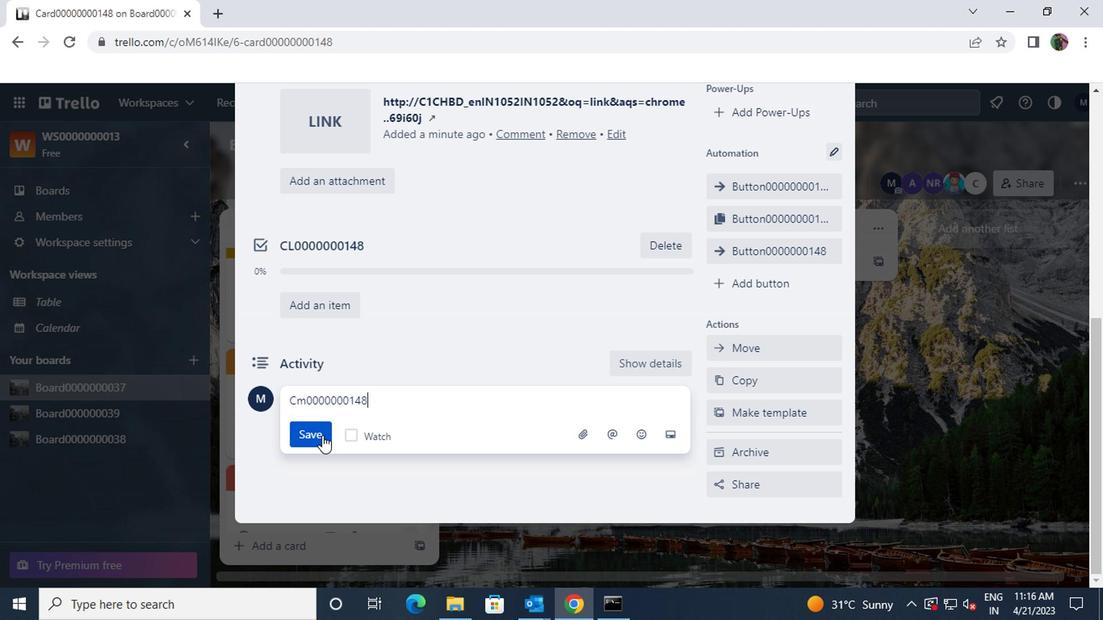 
